 Task: Create in the project ArtiZen in Backlog an issue 'Develop a custom inventory management system', assign it to team member softage.1@softage.net and change the status to IN PROGRESS. Create in the project ArtiZen in Backlog an issue 'Upgrade software to the latest version to resolve security vulnerabilities', assign it to team member softage.2@softage.net and change the status to IN PROGRESS
Action: Mouse moved to (224, 61)
Screenshot: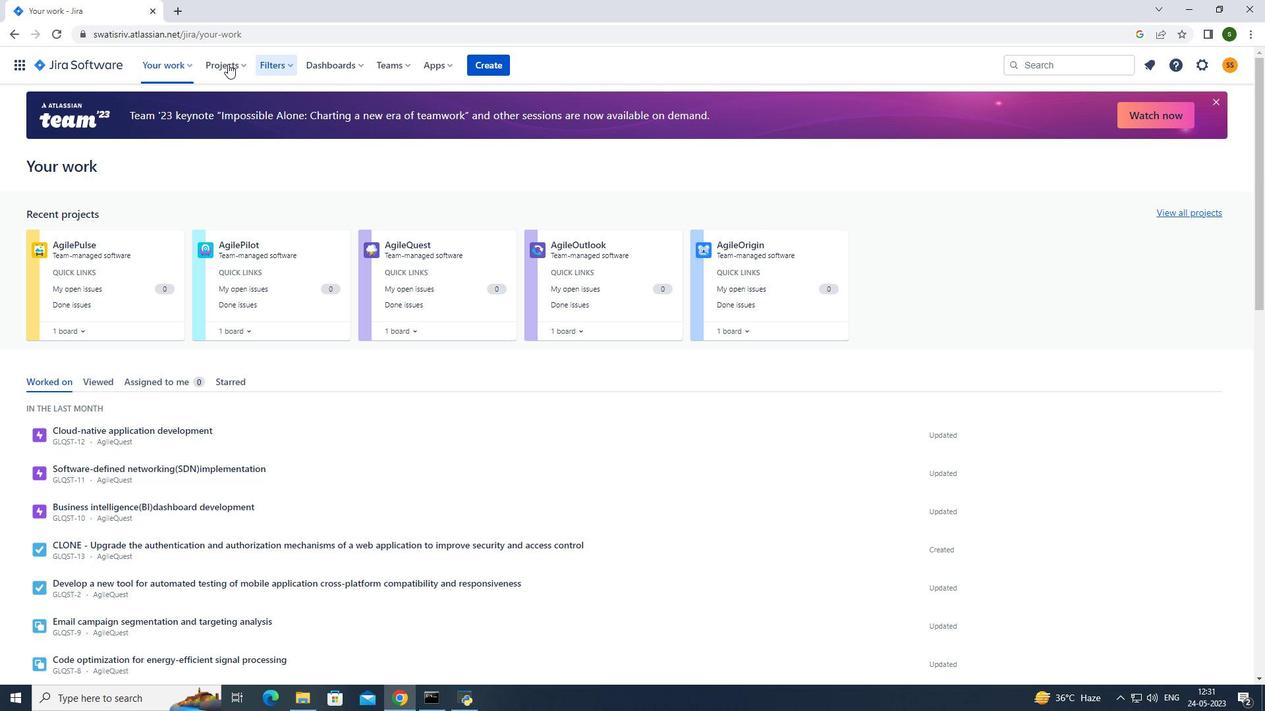 
Action: Mouse pressed left at (224, 61)
Screenshot: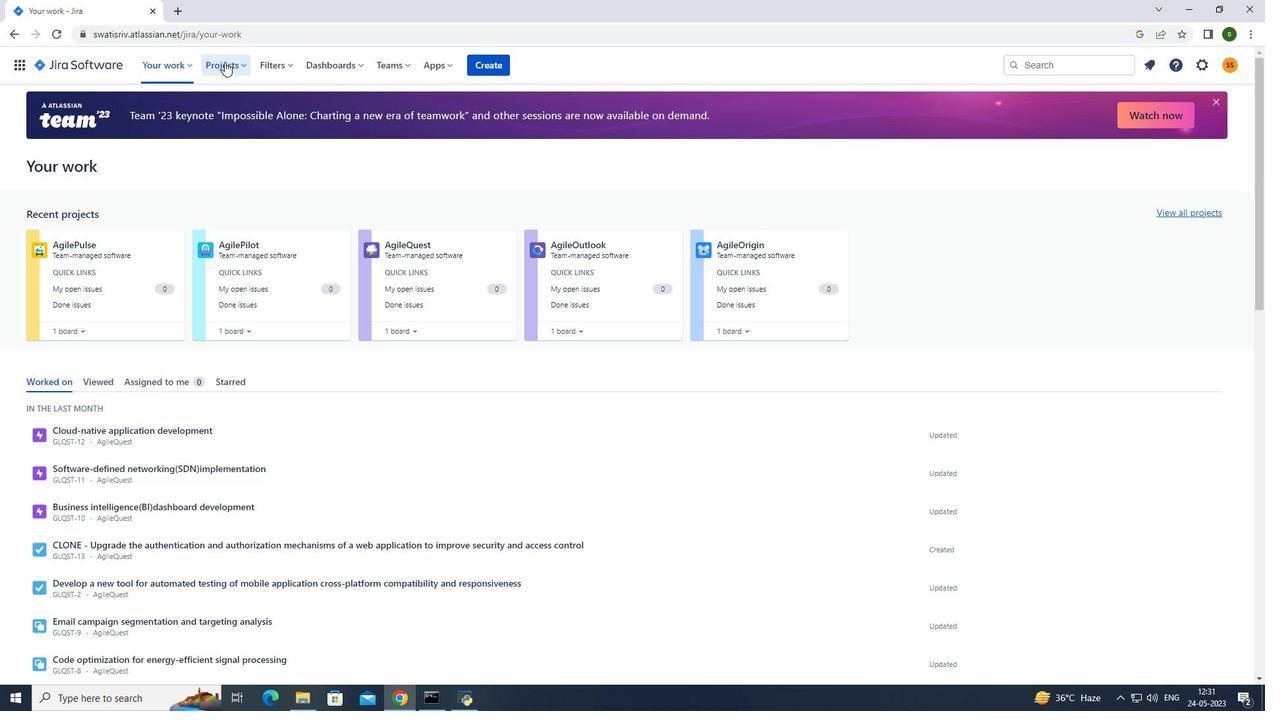 
Action: Mouse moved to (262, 122)
Screenshot: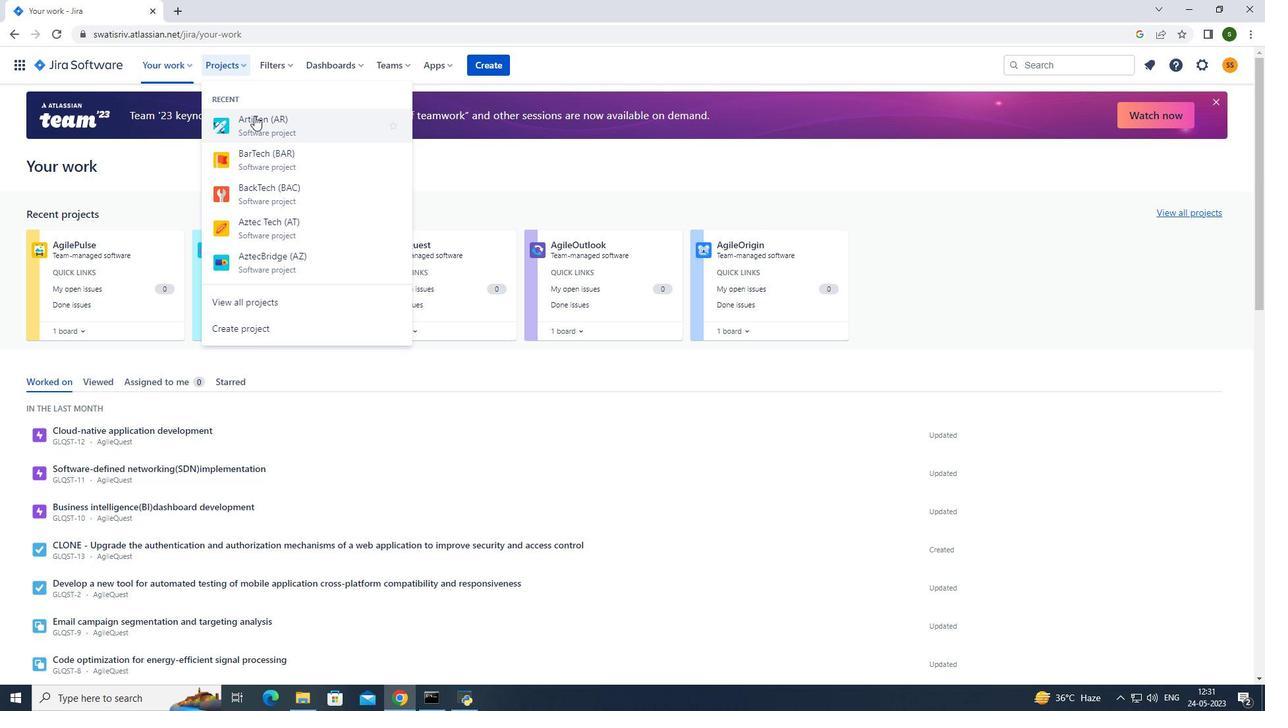 
Action: Mouse pressed left at (262, 122)
Screenshot: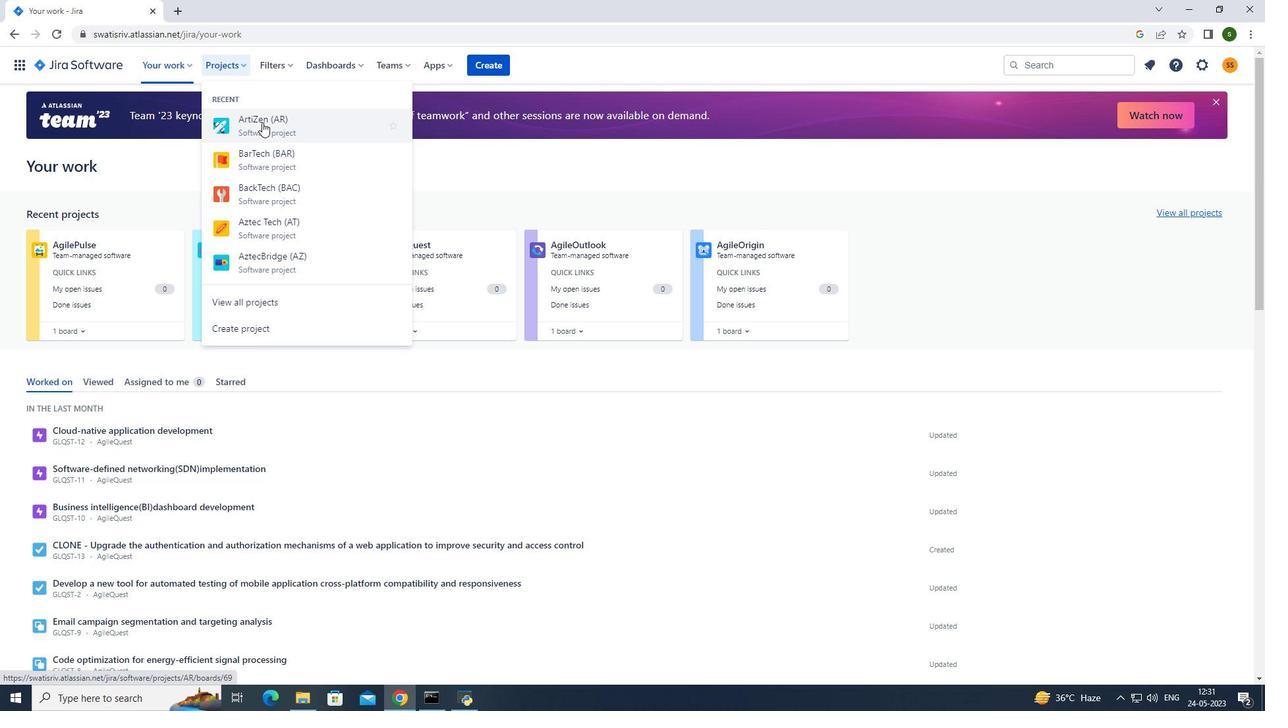 
Action: Mouse moved to (108, 208)
Screenshot: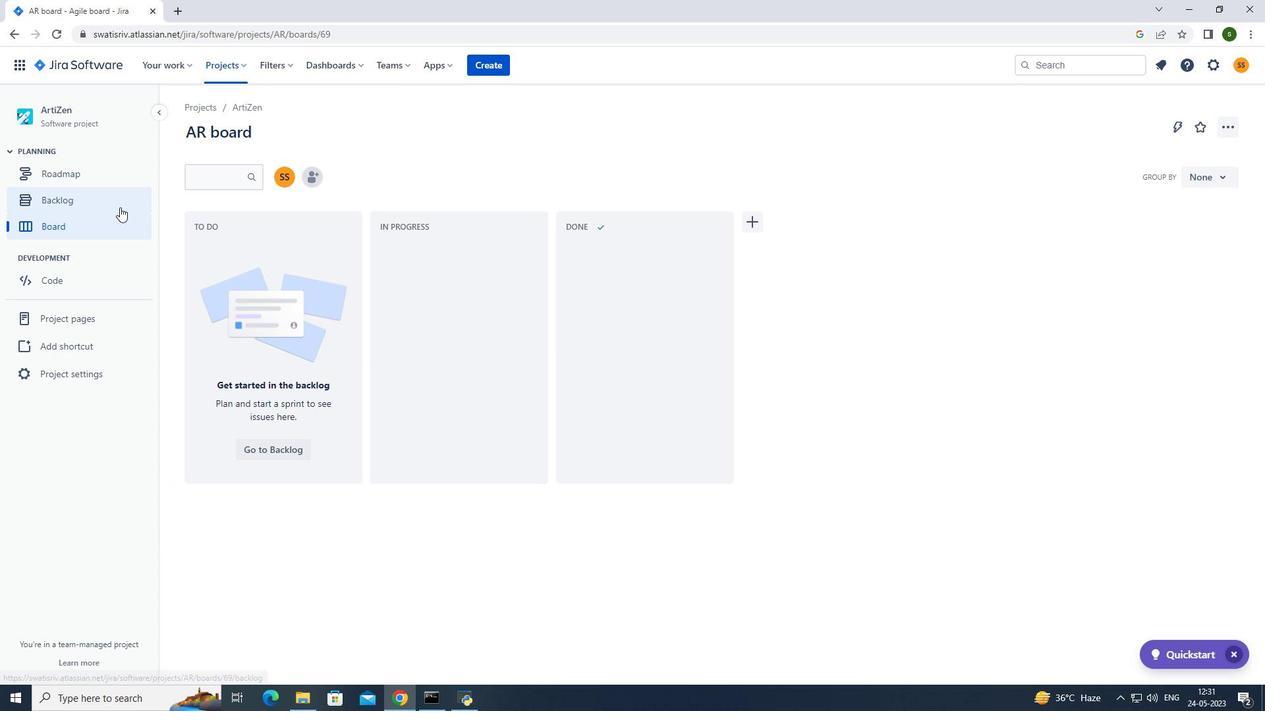 
Action: Mouse pressed left at (108, 208)
Screenshot: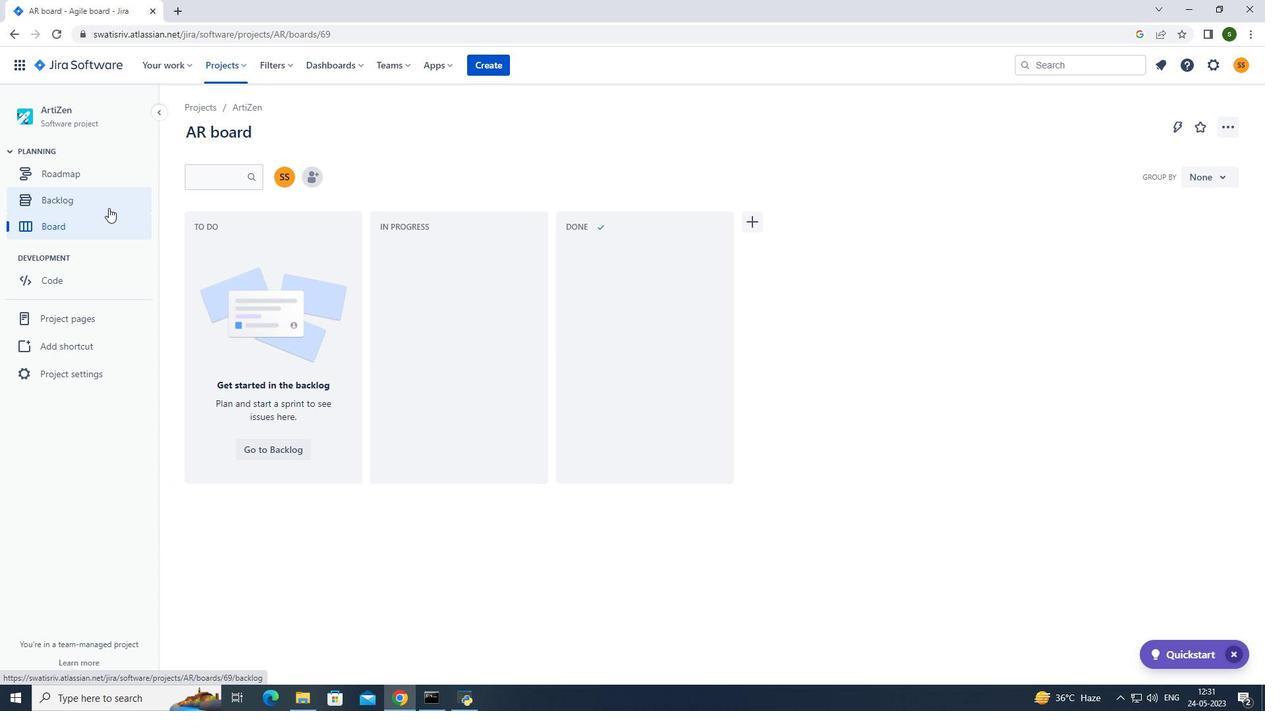 
Action: Mouse moved to (259, 290)
Screenshot: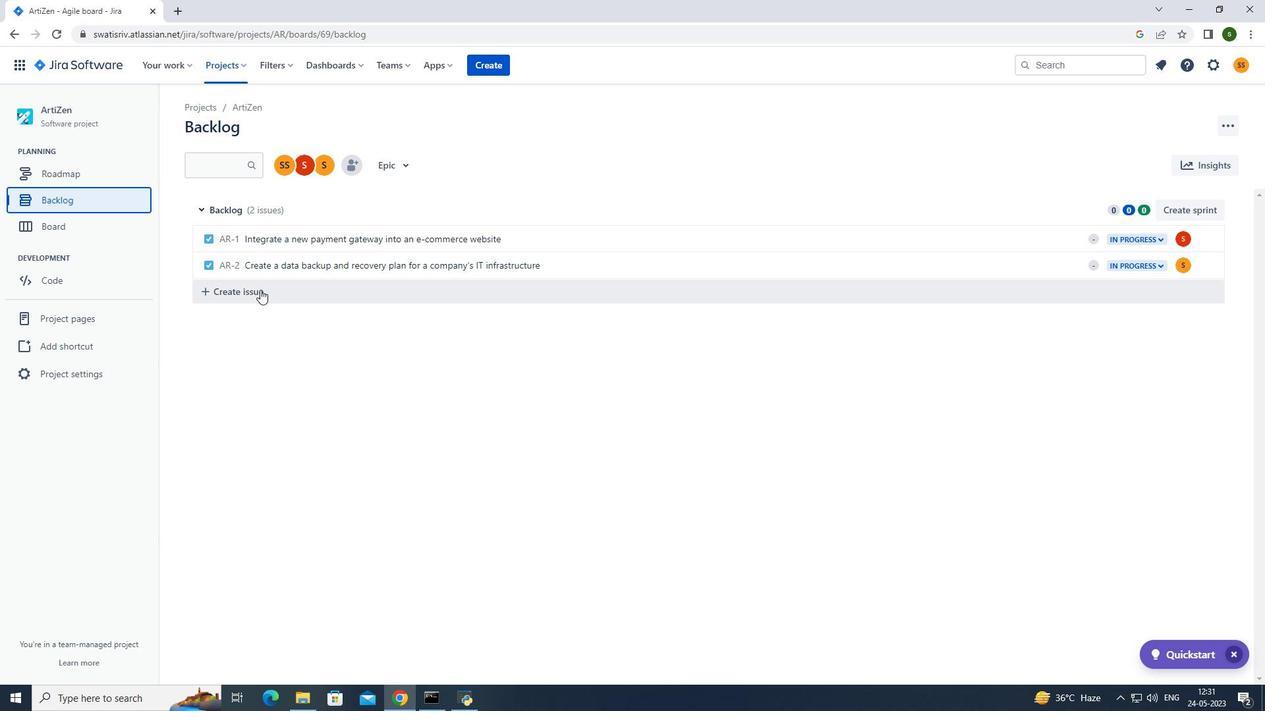 
Action: Mouse pressed left at (259, 290)
Screenshot: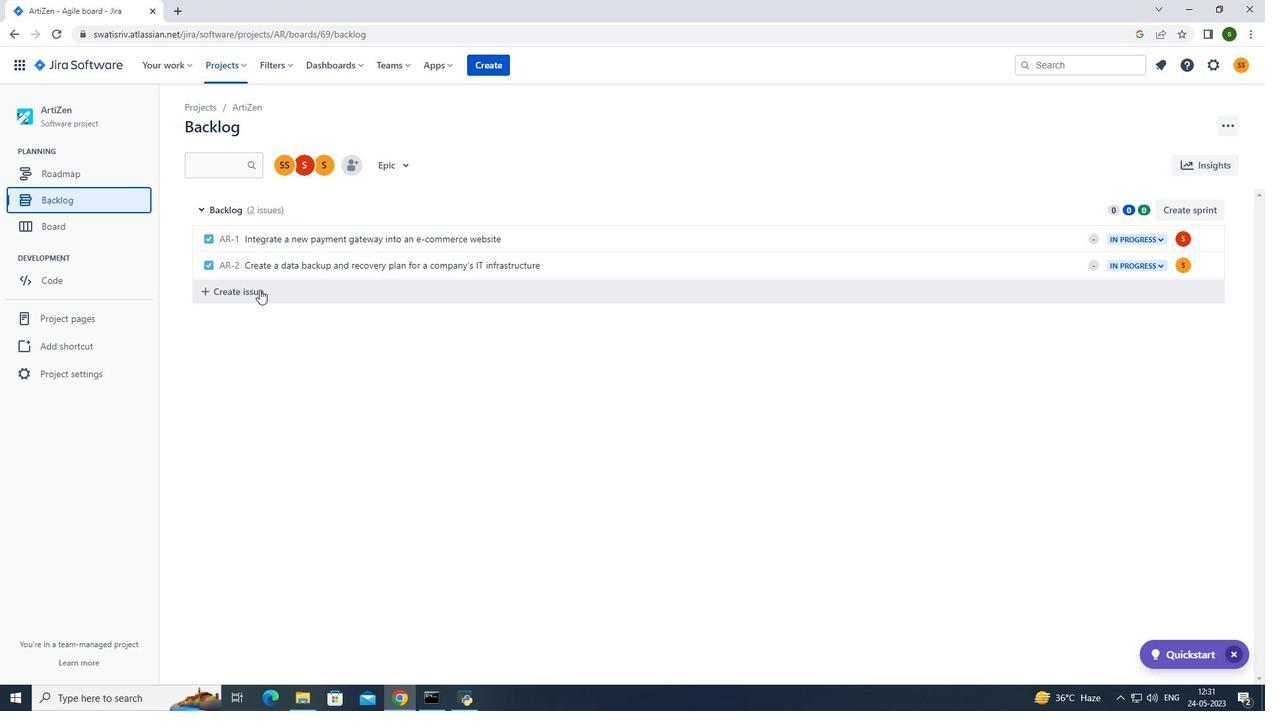 
Action: Mouse moved to (347, 287)
Screenshot: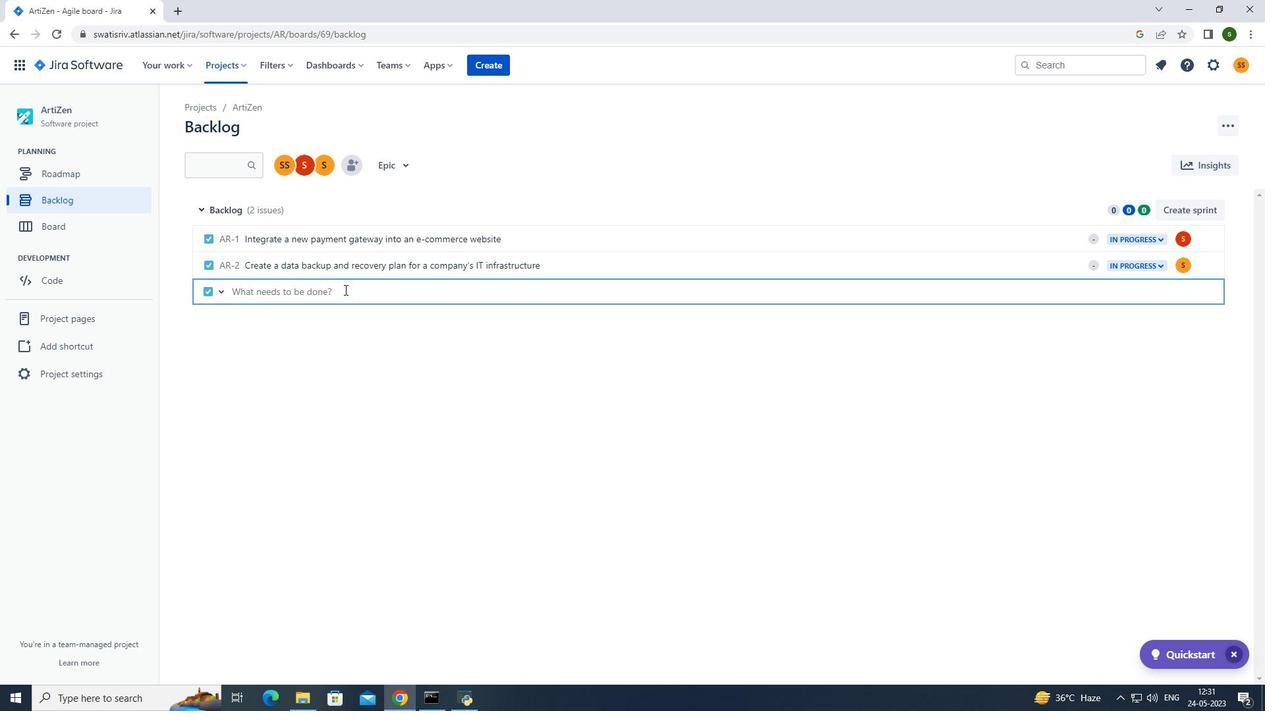 
Action: Mouse pressed left at (347, 287)
Screenshot: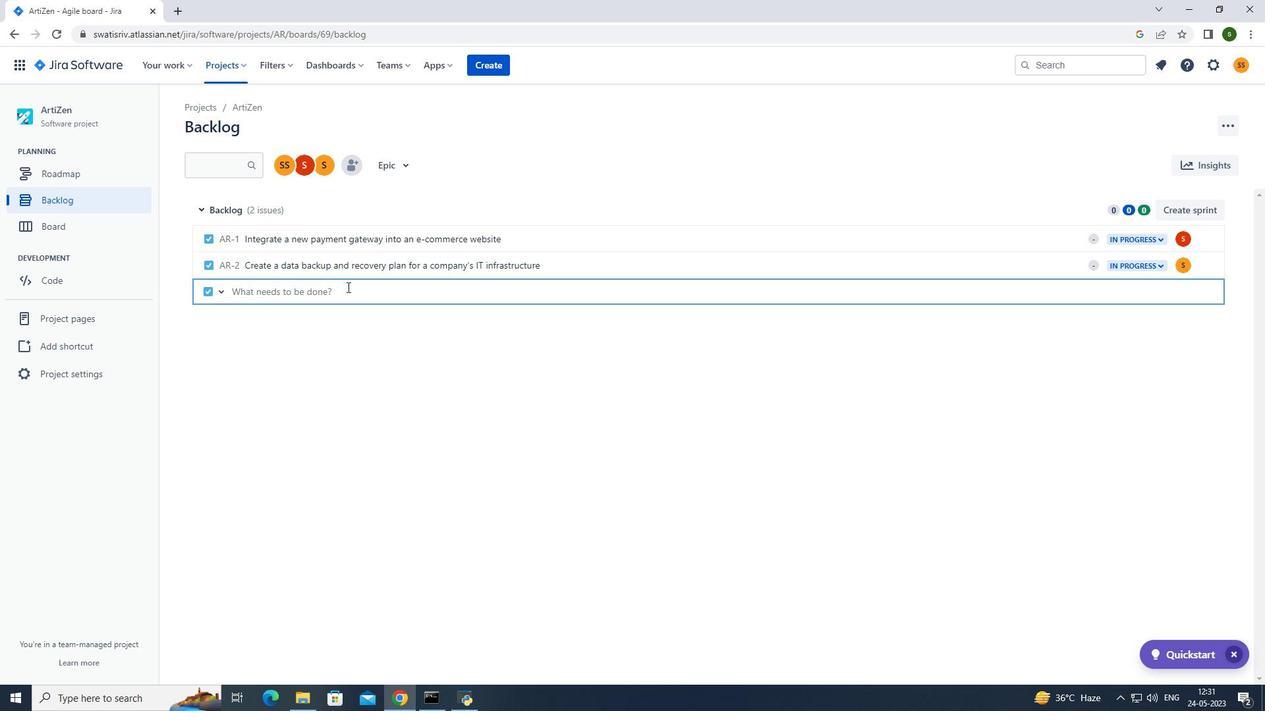 
Action: Key pressed <Key.caps_lock>D<Key.caps_lock>evelop<Key.space>a<Key.space>custom<Key.space>inventory<Key.space>management<Key.space>system<Key.enter>
Screenshot: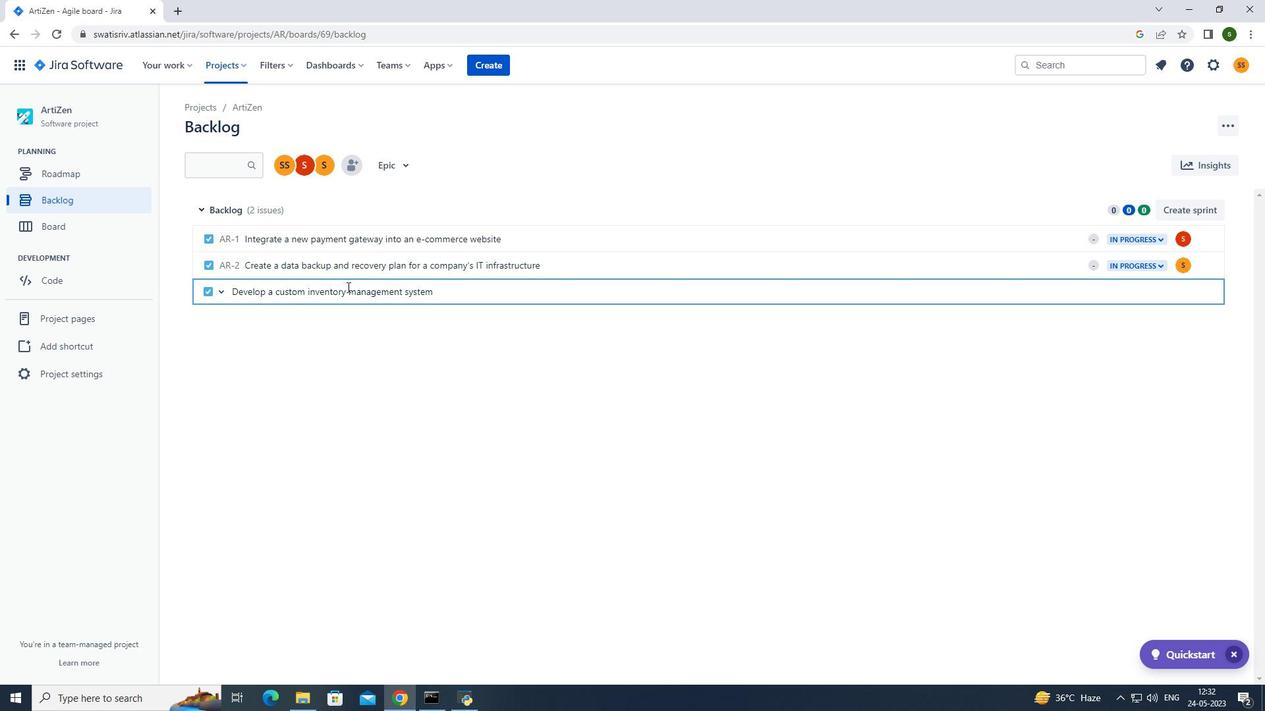 
Action: Mouse moved to (1178, 292)
Screenshot: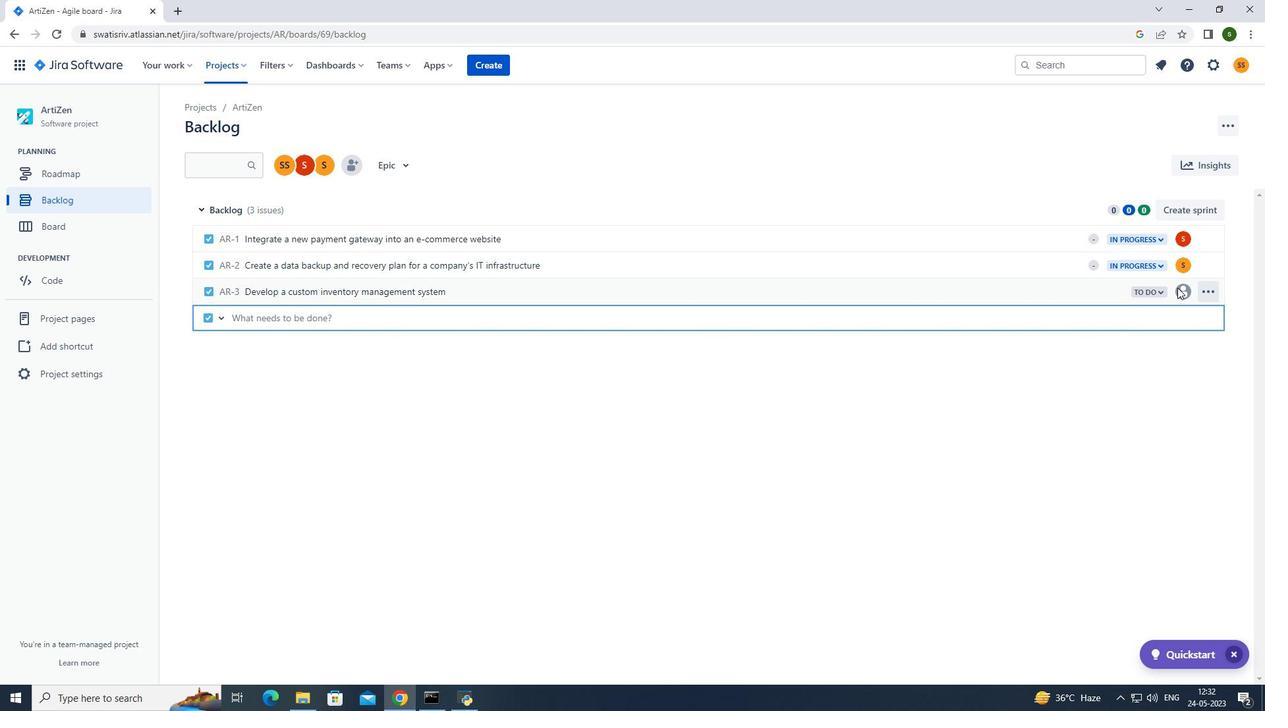 
Action: Mouse pressed left at (1178, 292)
Screenshot: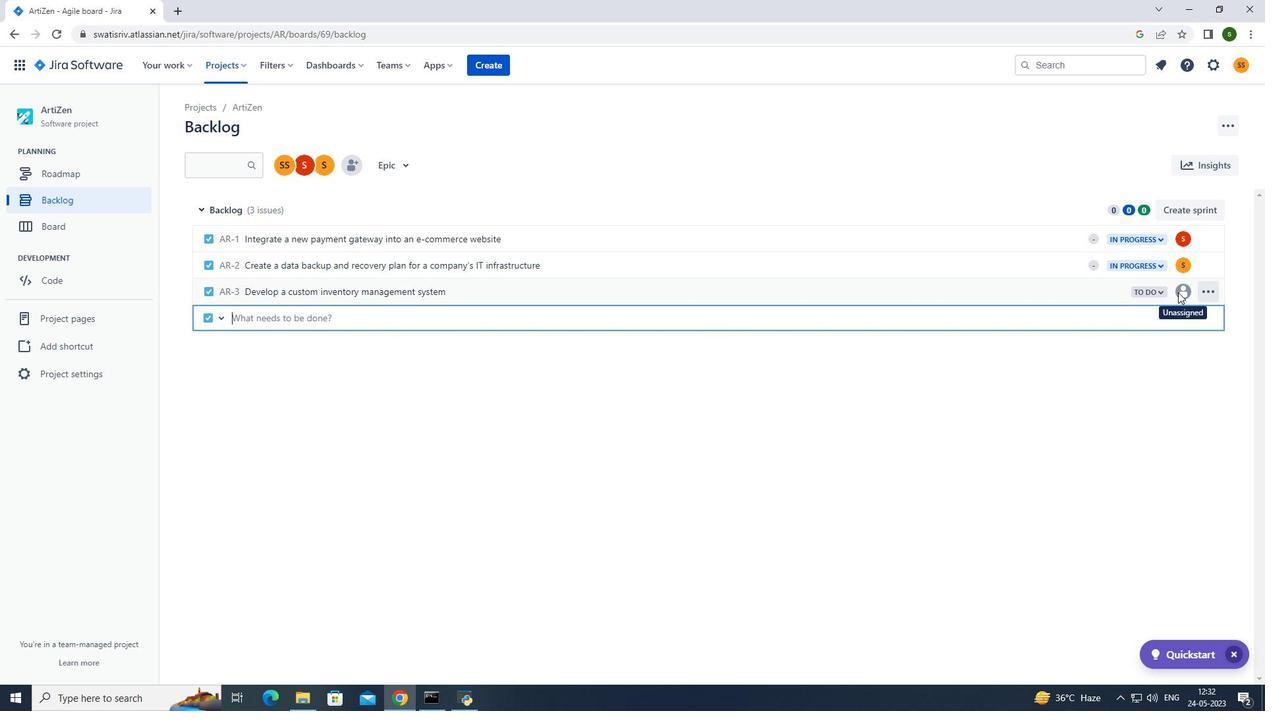 
Action: Mouse moved to (1107, 326)
Screenshot: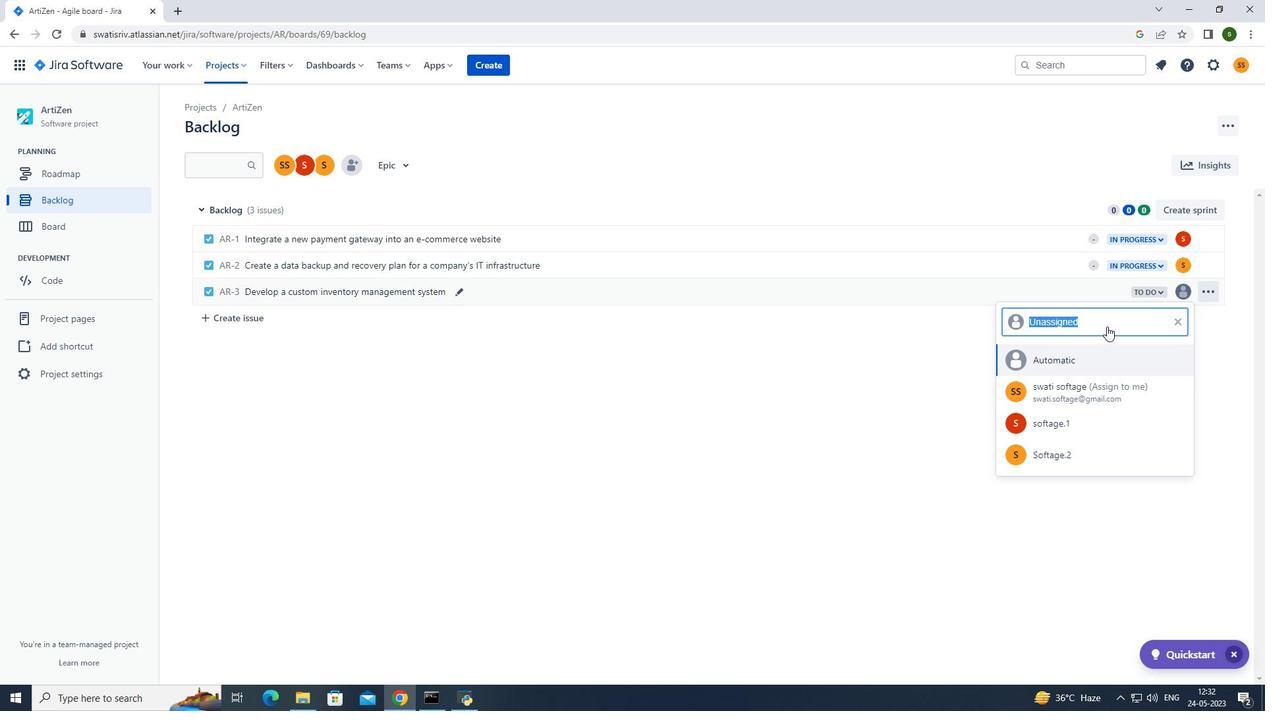 
Action: Key pressed softage.1<Key.shift>@softage.net
Screenshot: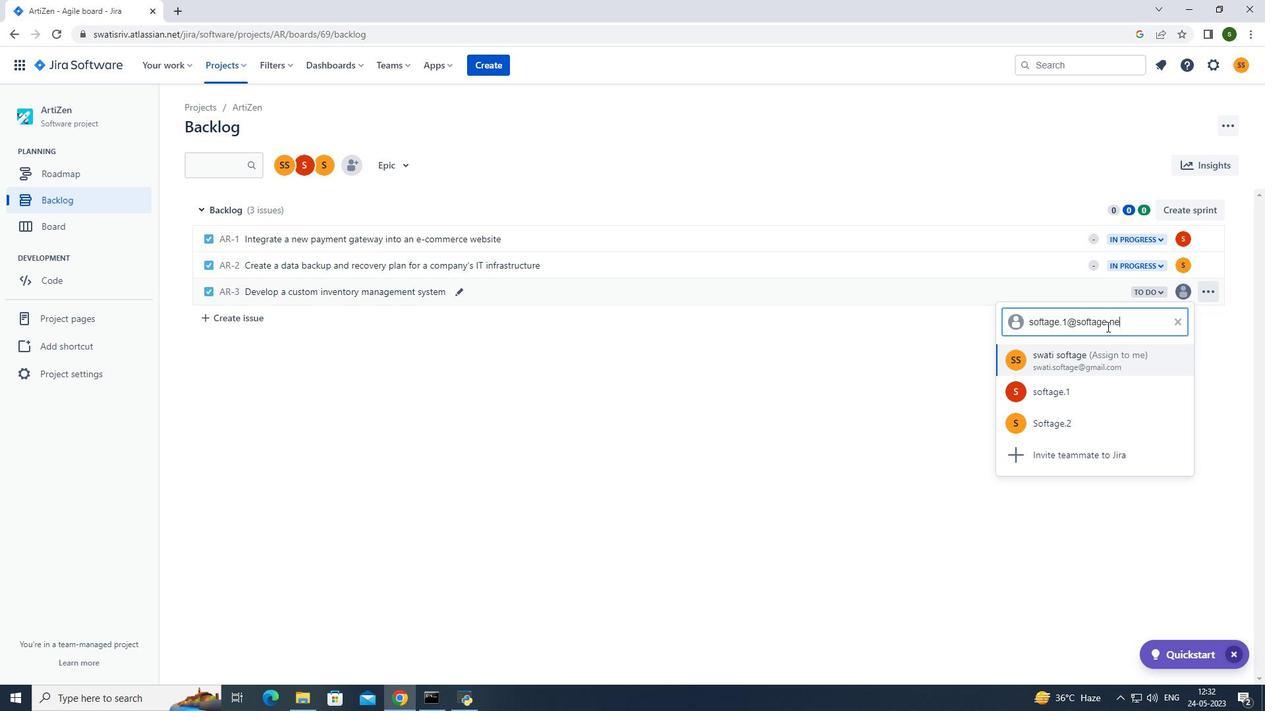 
Action: Mouse moved to (1091, 359)
Screenshot: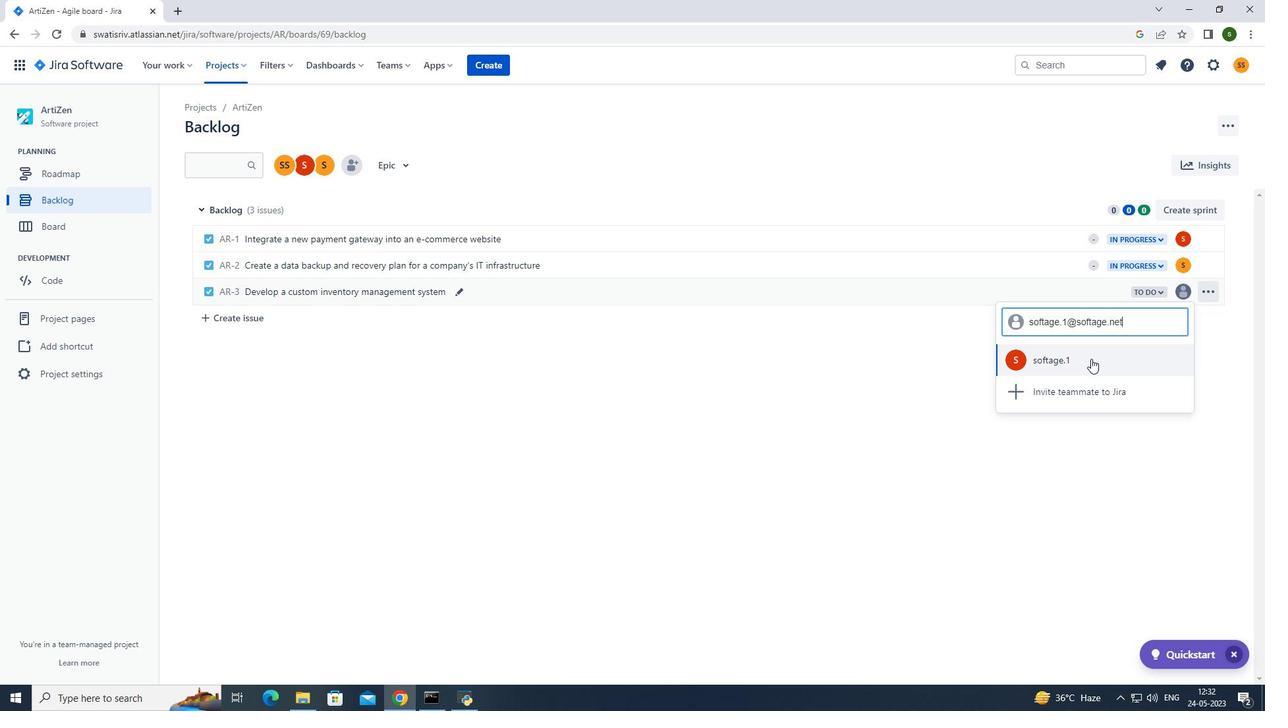 
Action: Mouse pressed left at (1091, 359)
Screenshot: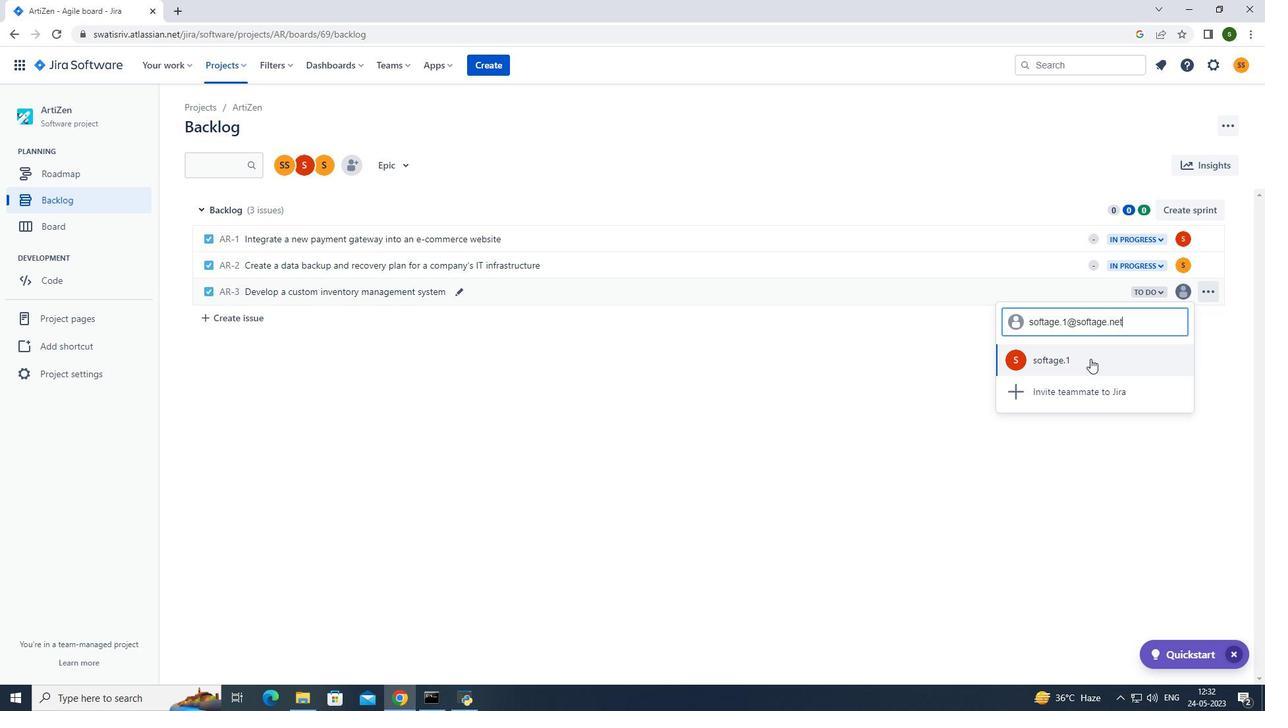 
Action: Mouse moved to (1156, 289)
Screenshot: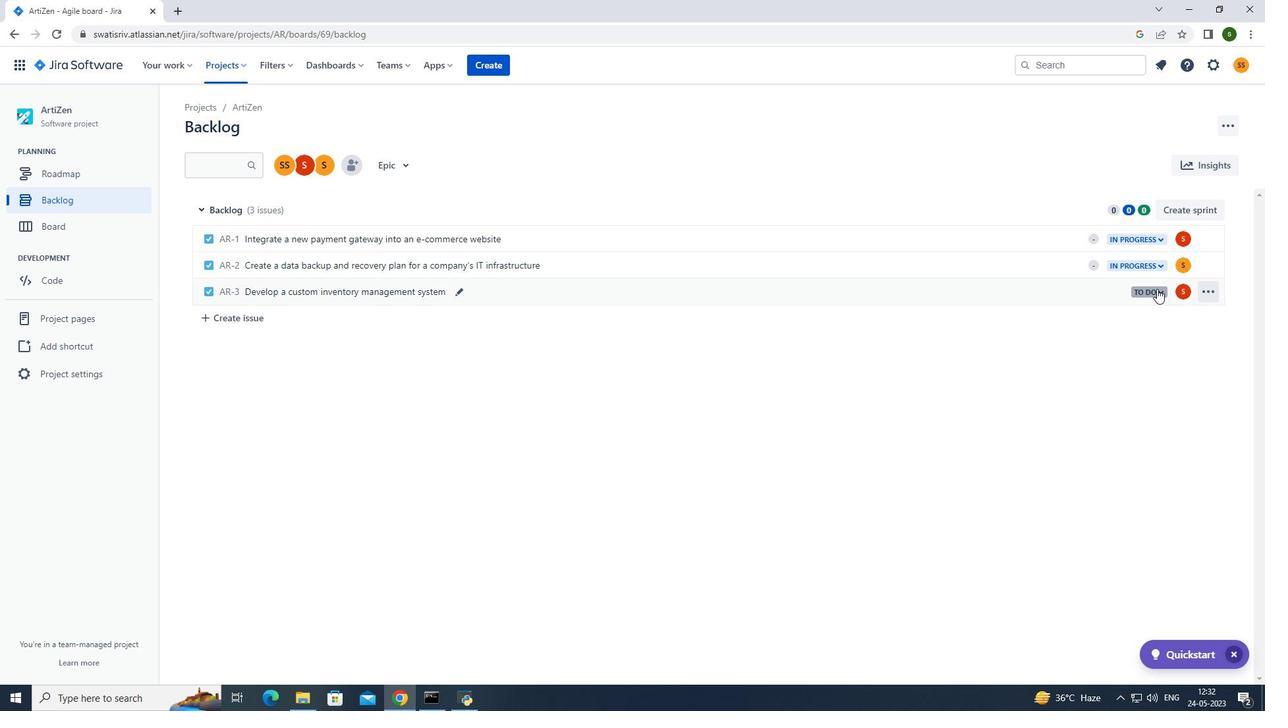 
Action: Mouse pressed left at (1156, 289)
Screenshot: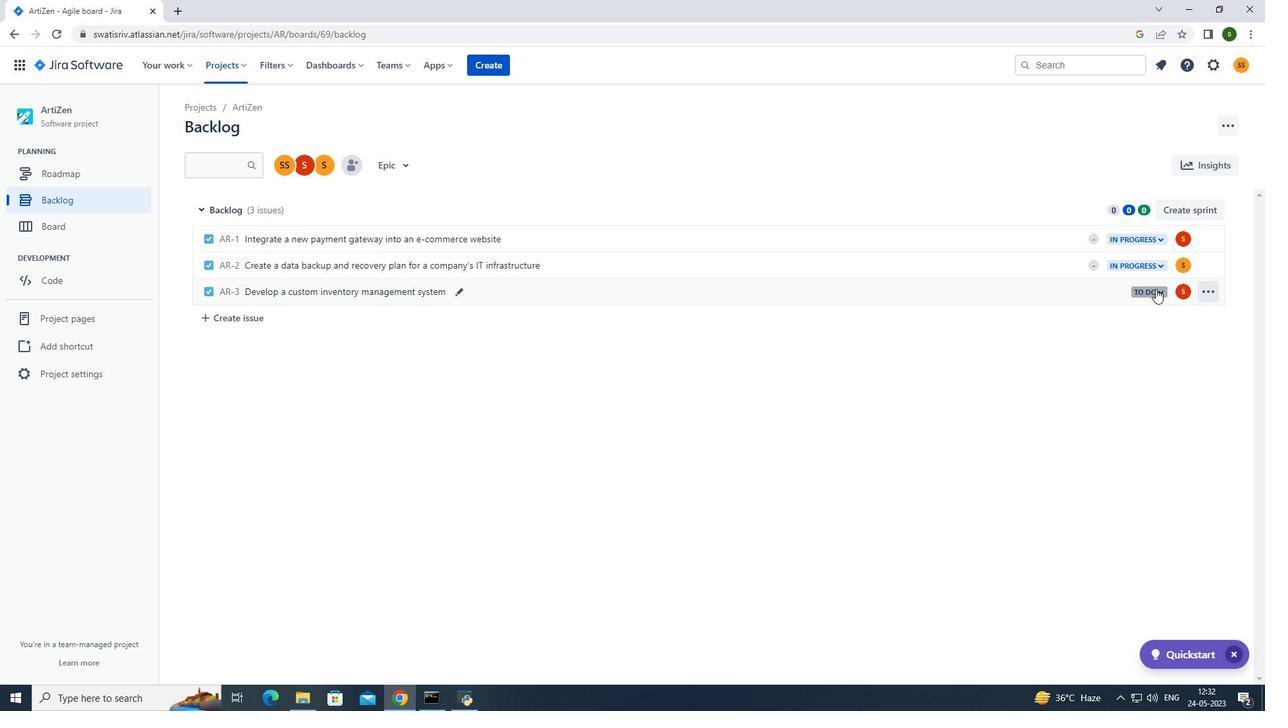 
Action: Mouse moved to (1089, 317)
Screenshot: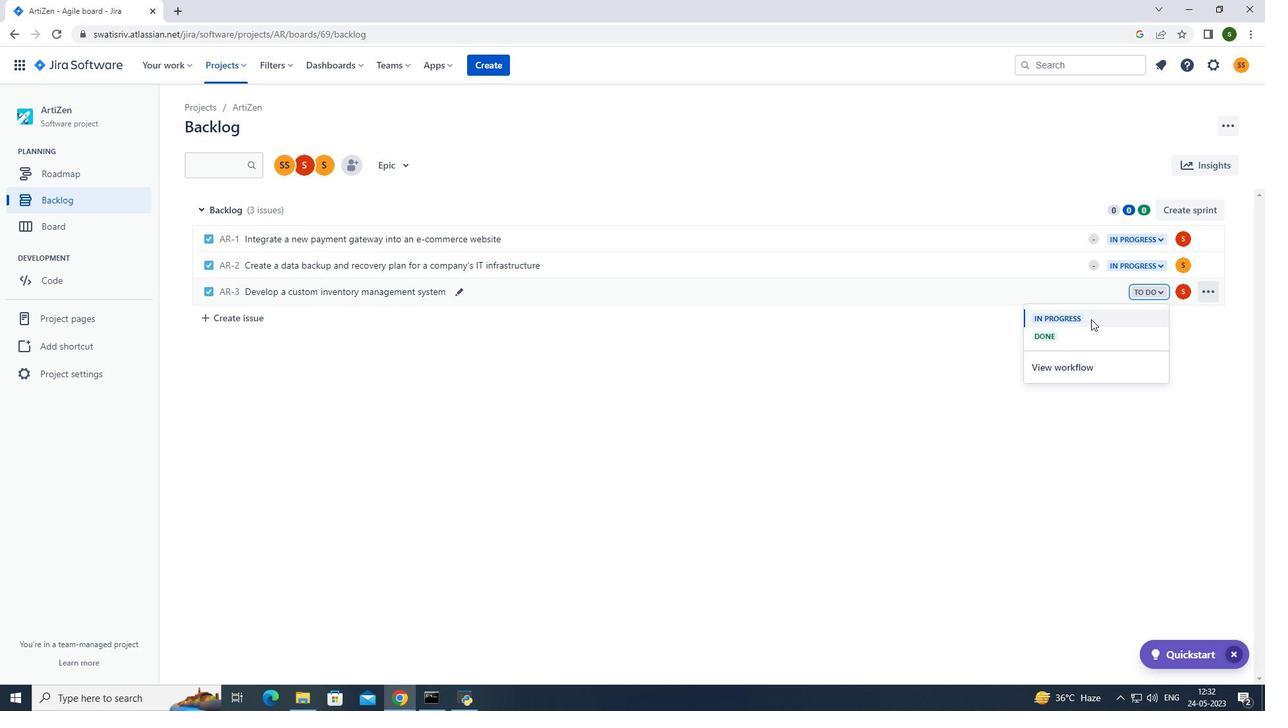 
Action: Mouse pressed left at (1089, 317)
Screenshot: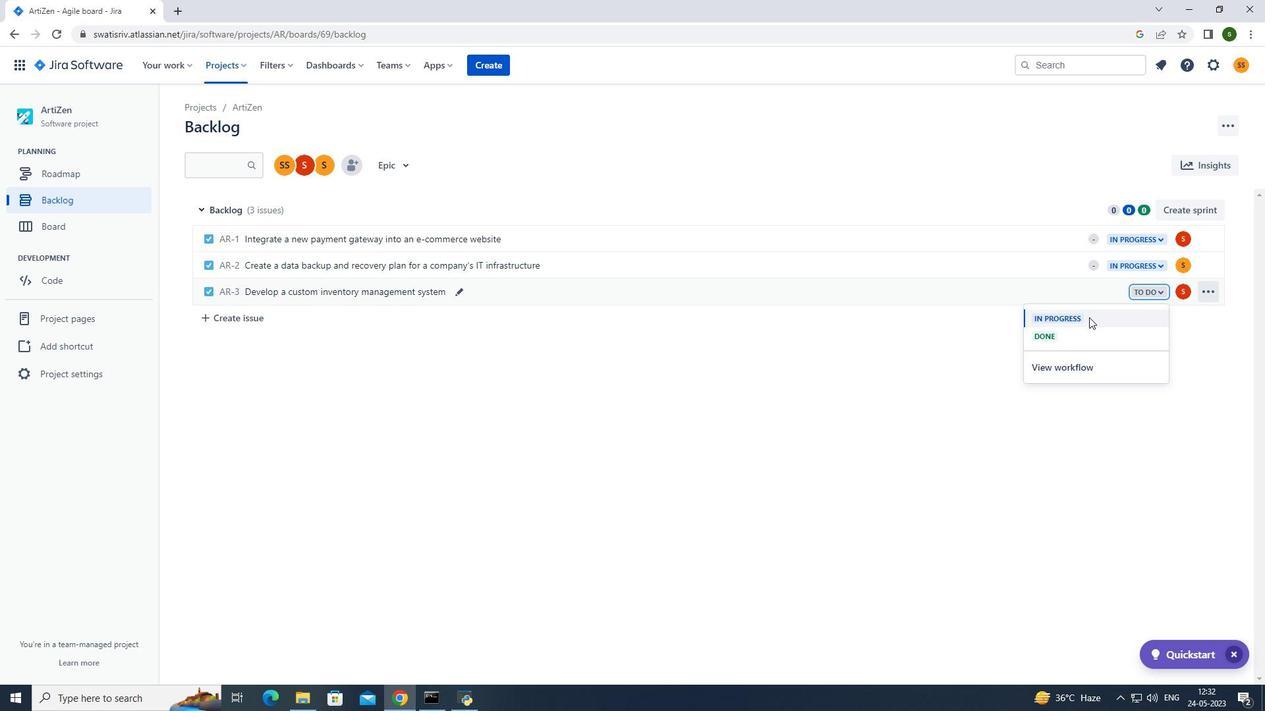 
Action: Mouse moved to (228, 67)
Screenshot: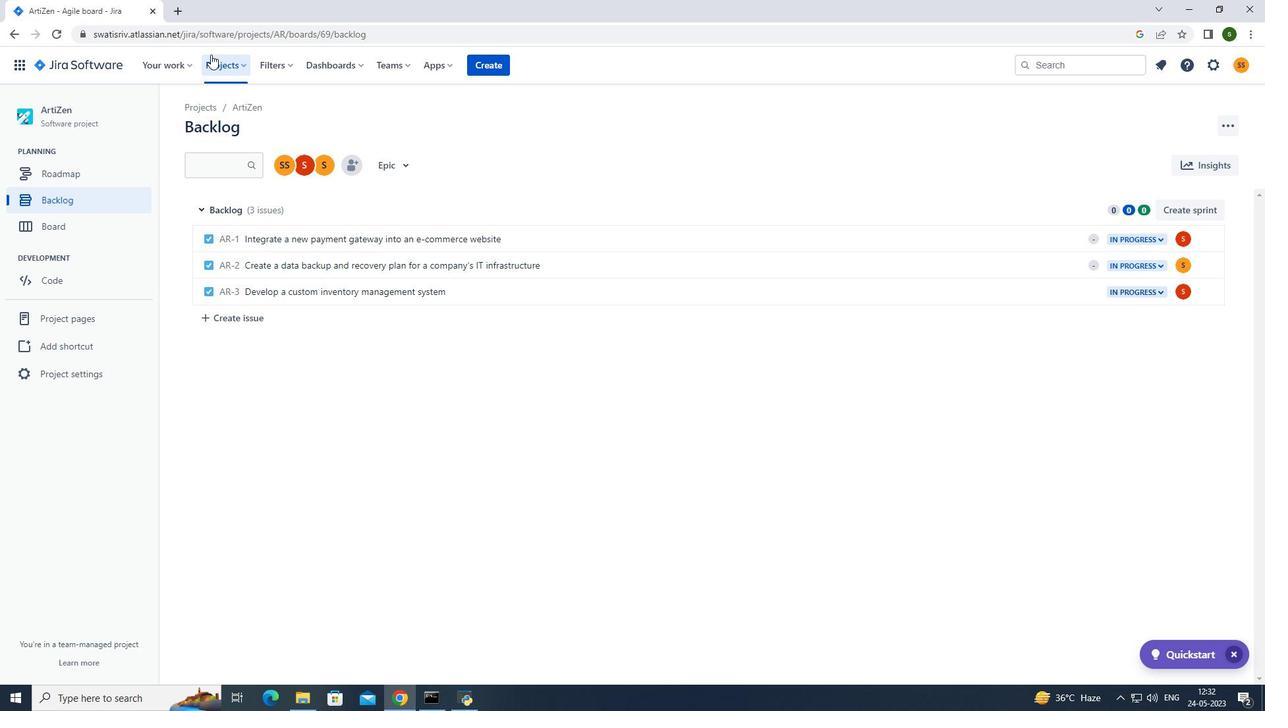
Action: Mouse pressed left at (228, 67)
Screenshot: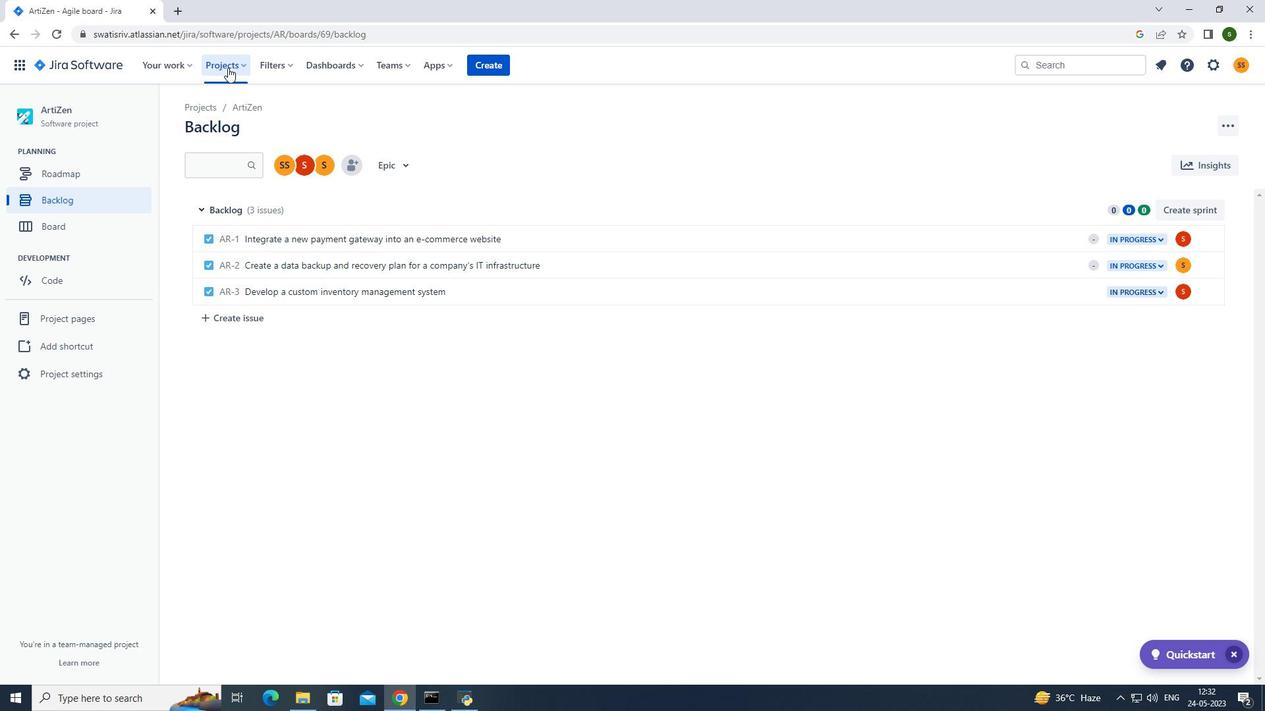 
Action: Mouse moved to (253, 119)
Screenshot: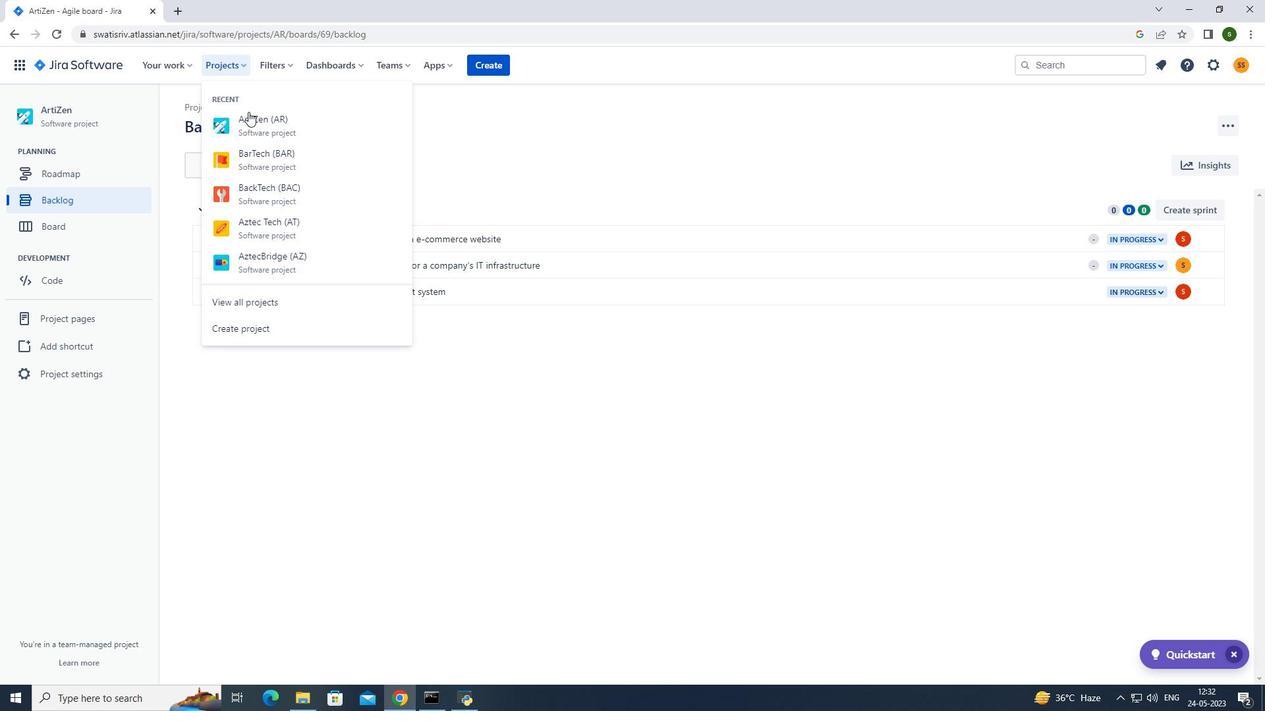 
Action: Mouse pressed left at (253, 119)
Screenshot: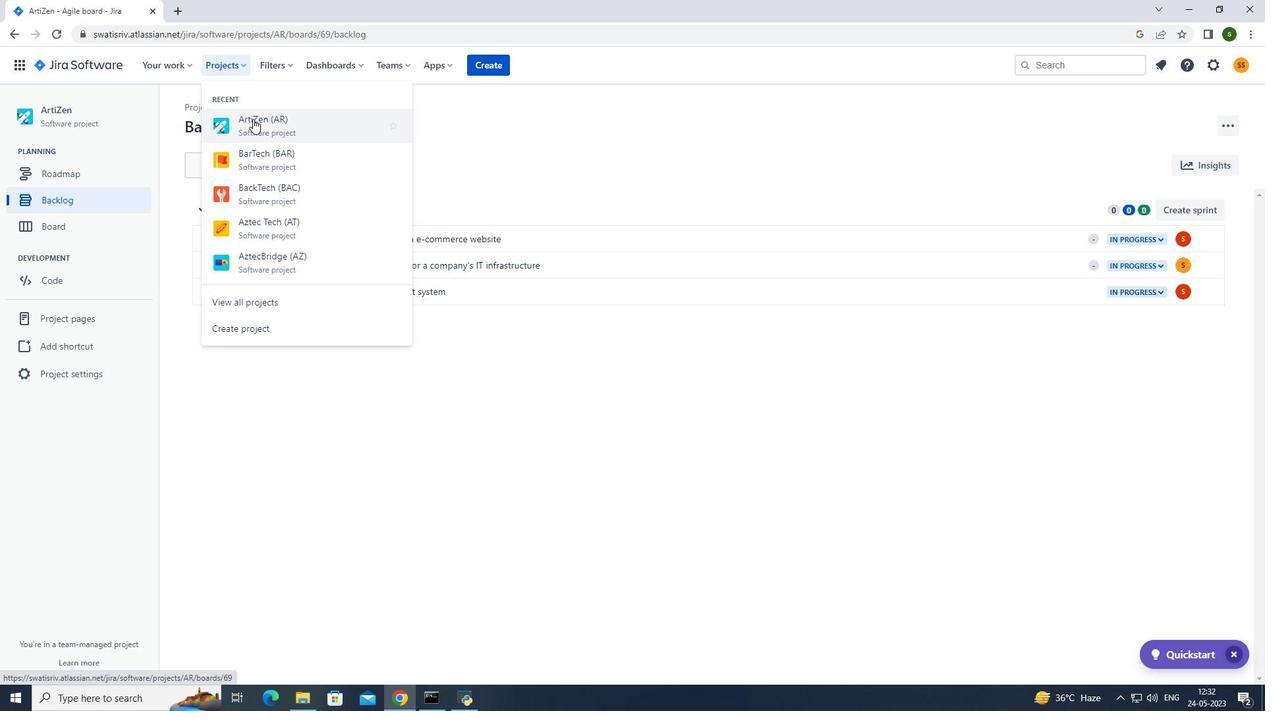 
Action: Mouse moved to (97, 200)
Screenshot: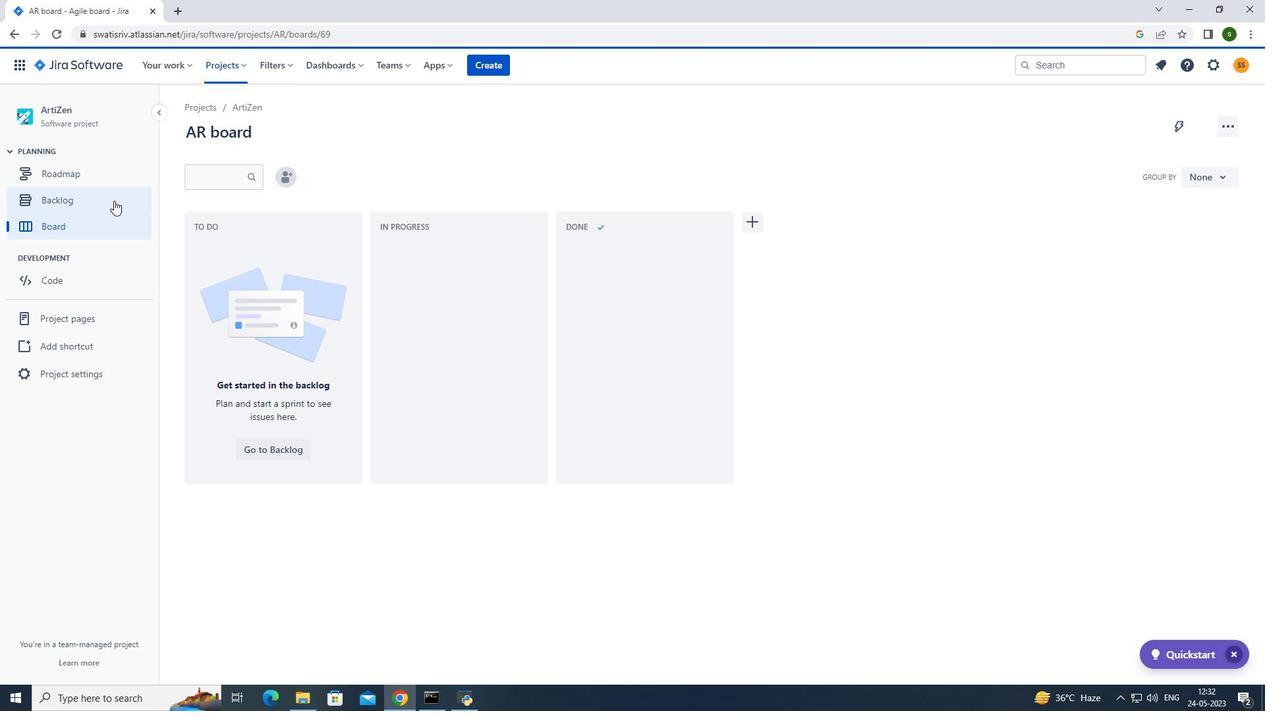 
Action: Mouse pressed left at (97, 200)
Screenshot: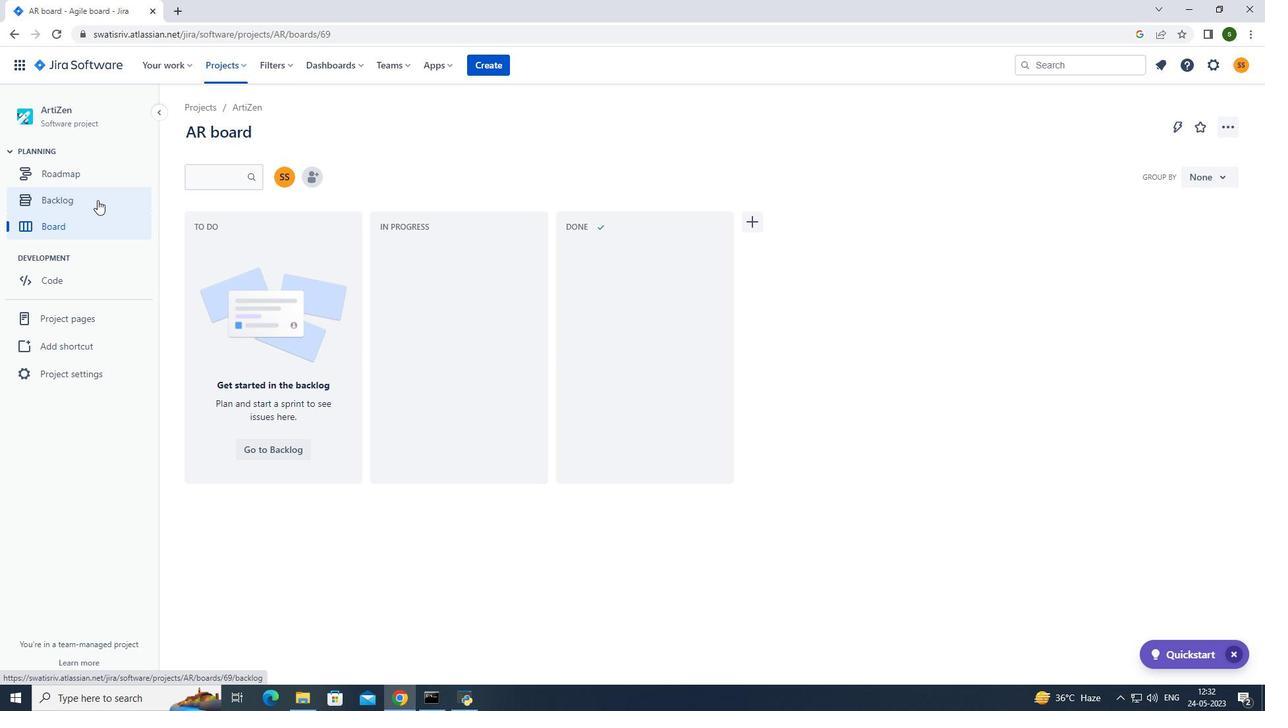 
Action: Mouse moved to (239, 317)
Screenshot: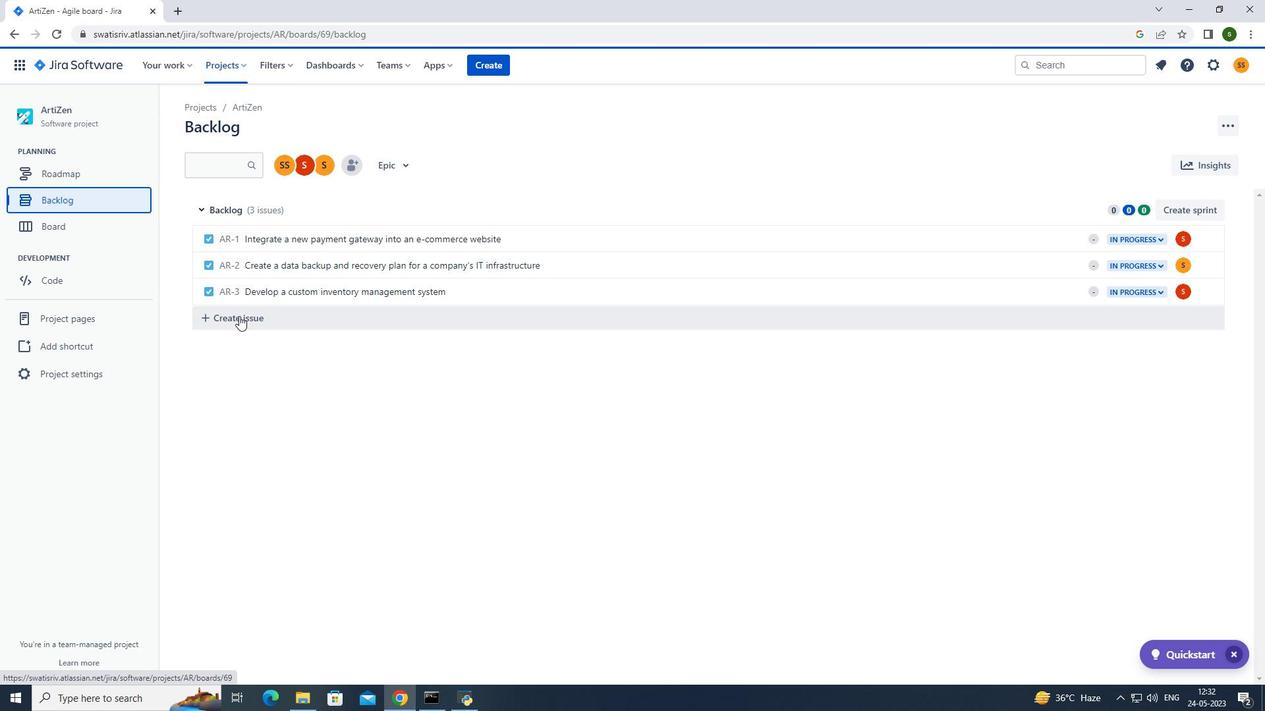 
Action: Mouse pressed left at (239, 317)
Screenshot: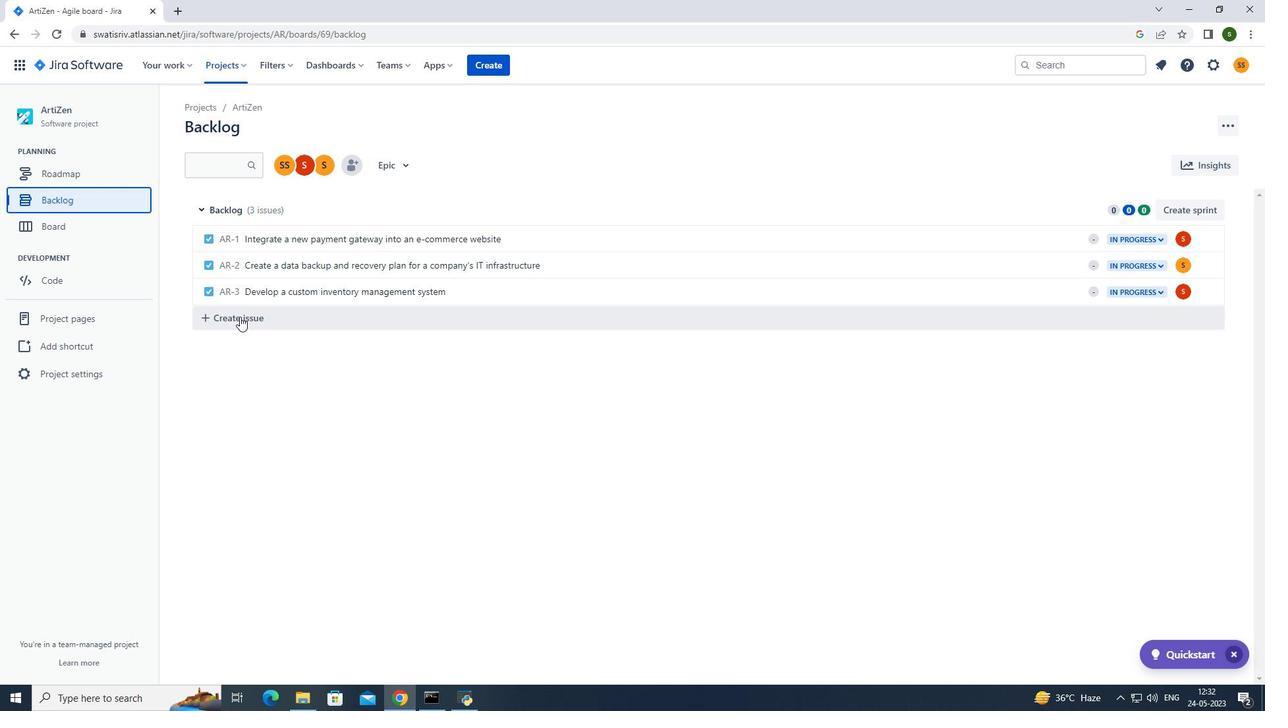 
Action: Mouse moved to (277, 317)
Screenshot: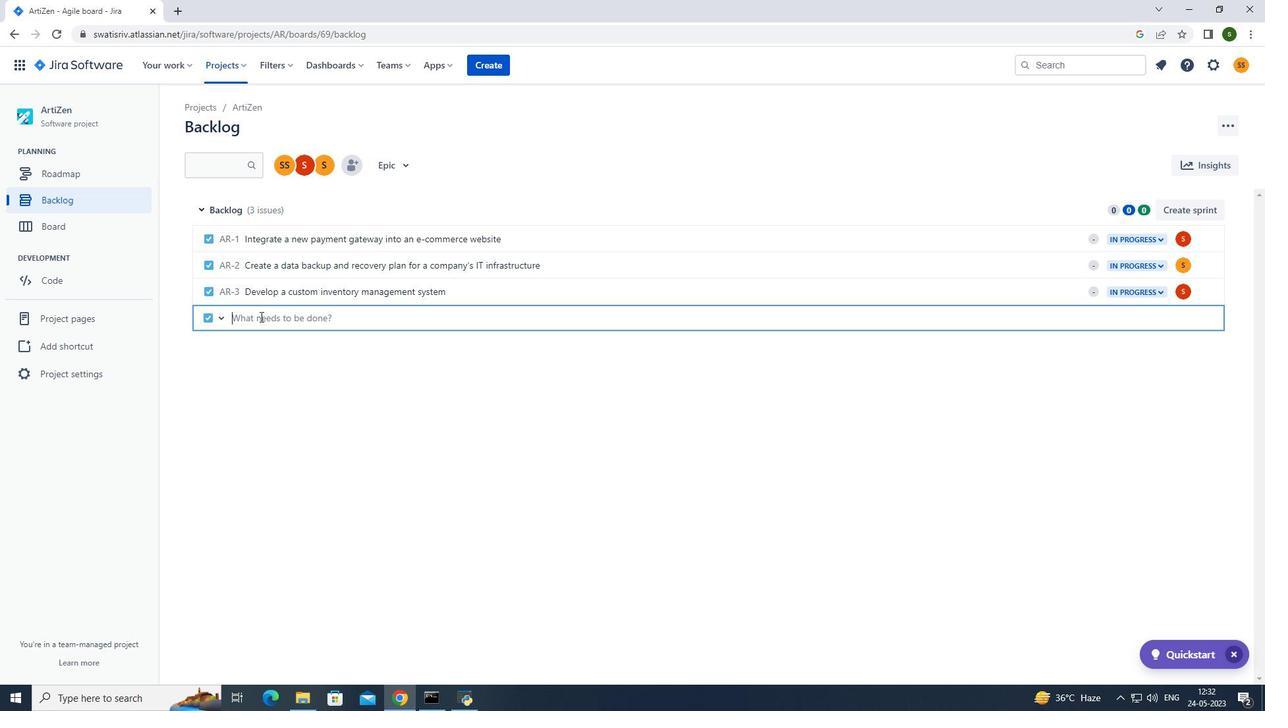 
Action: Mouse pressed left at (277, 317)
Screenshot: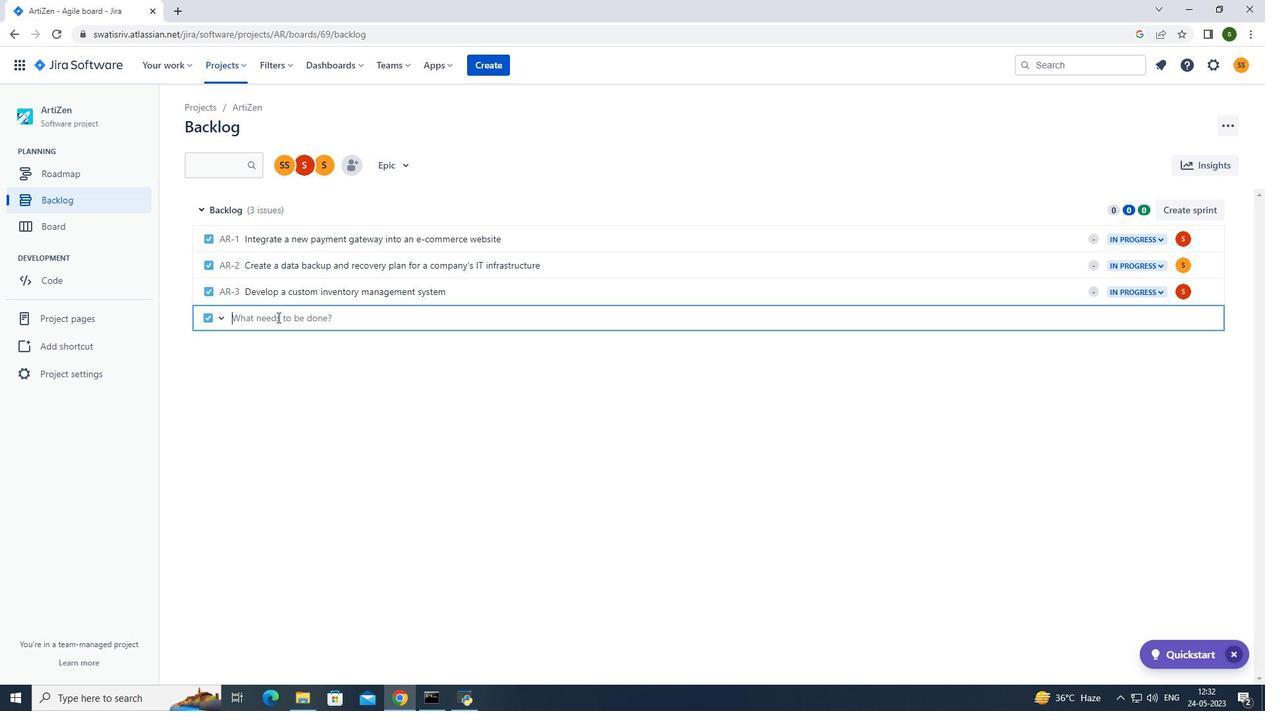 
Action: Mouse moved to (278, 317)
Screenshot: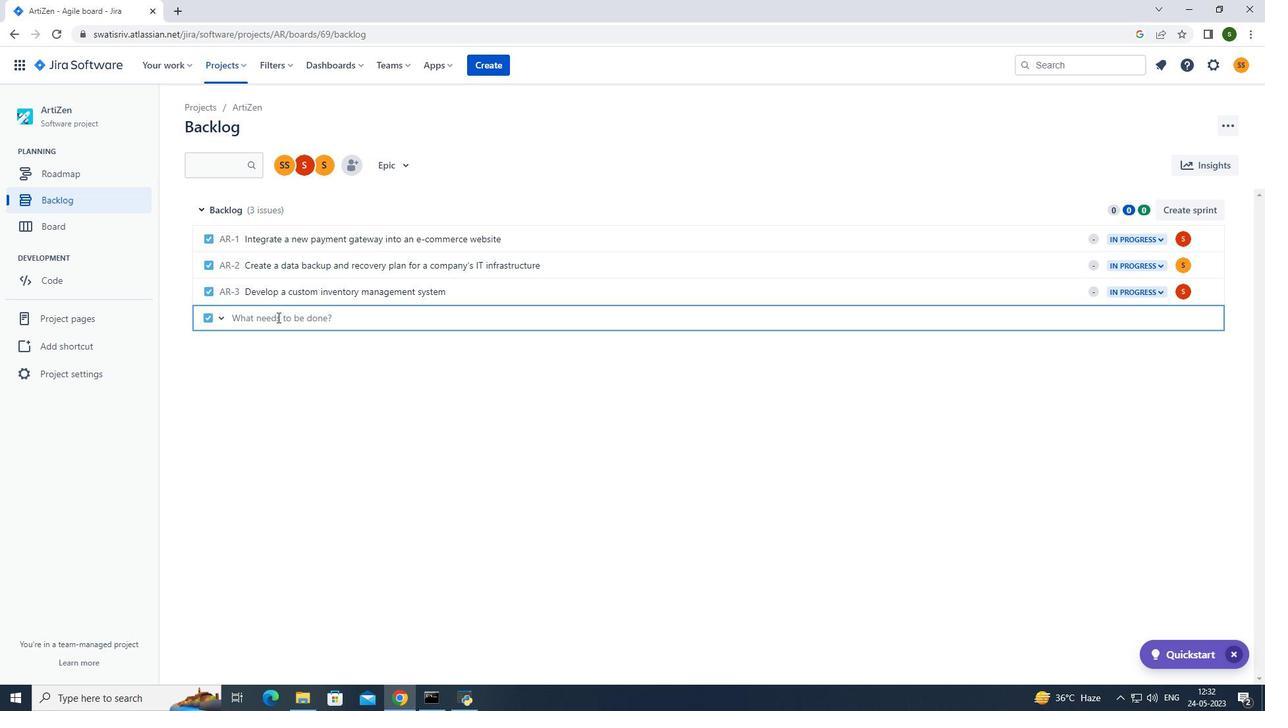 
Action: Key pressed <Key.caps_lock>U<Key.caps_lock>pgrade<Key.space>software<Key.space>to<Key.space>the<Key.space>latest<Key.space>version<Key.space>to<Key.space>resolve<Key.space>security<Key.space>vulnerabilities<Key.space><Key.enter>
Screenshot: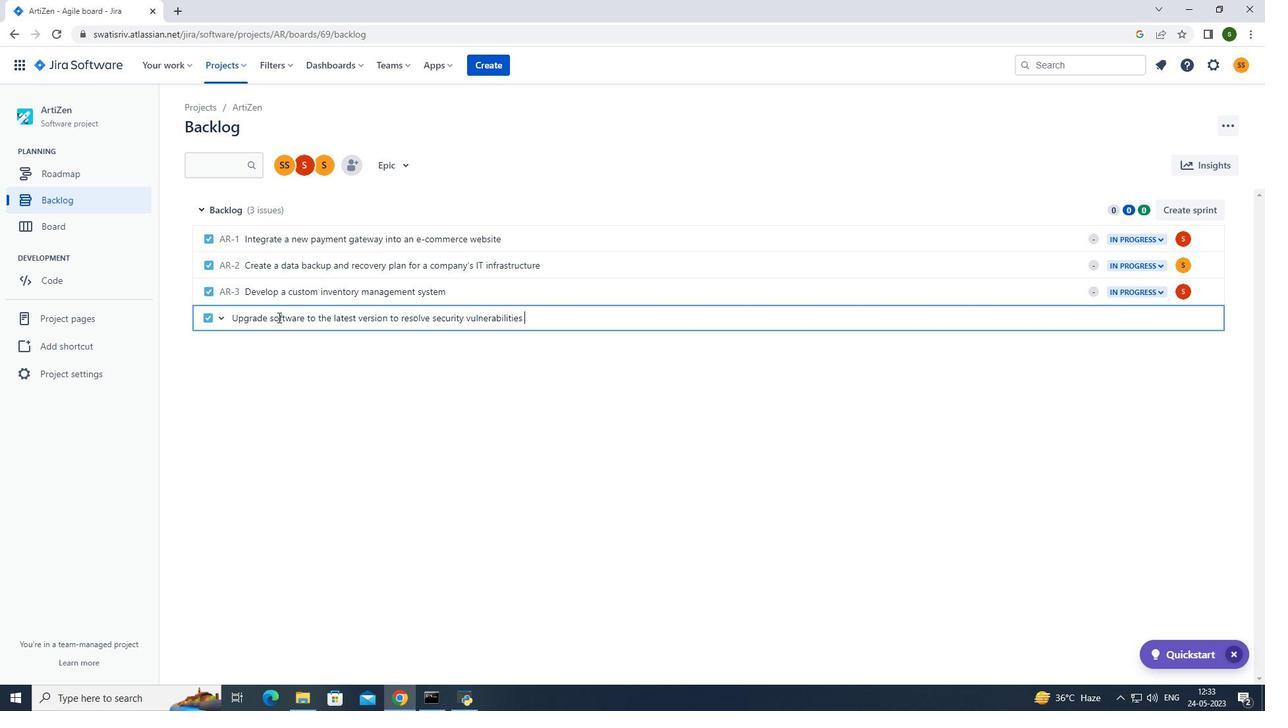 
Action: Mouse moved to (1181, 320)
Screenshot: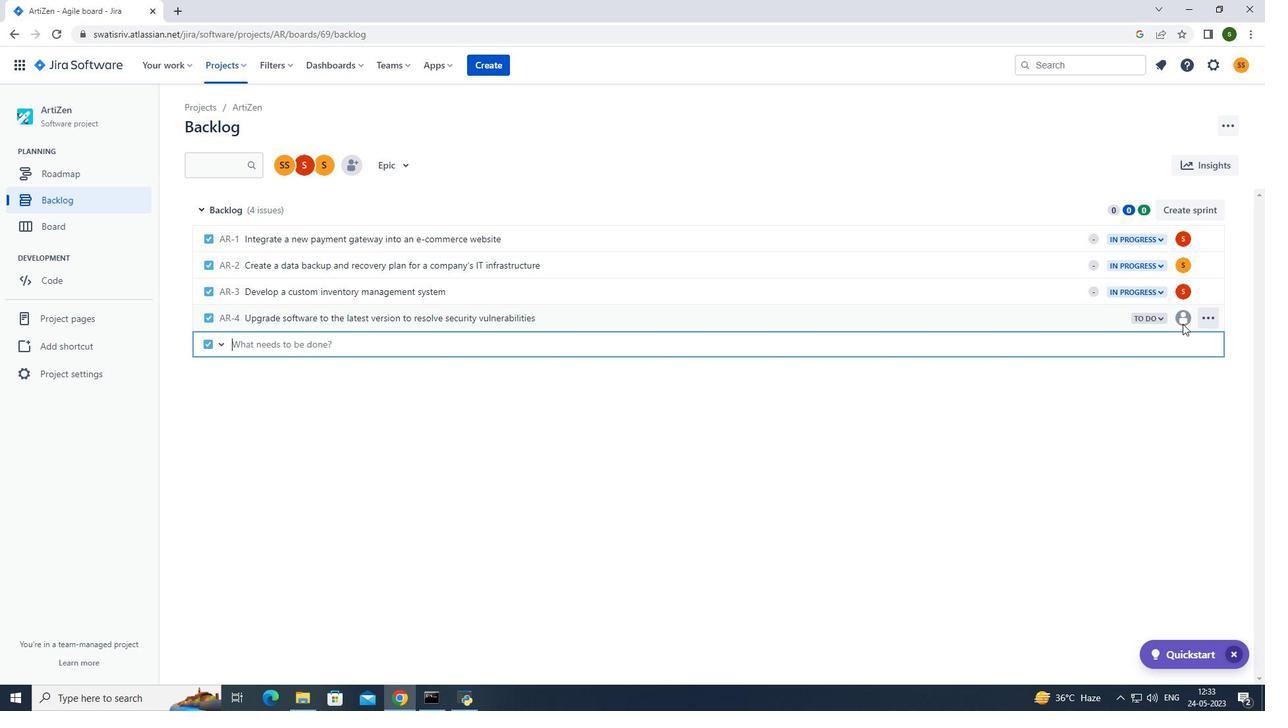 
Action: Mouse pressed left at (1181, 320)
Screenshot: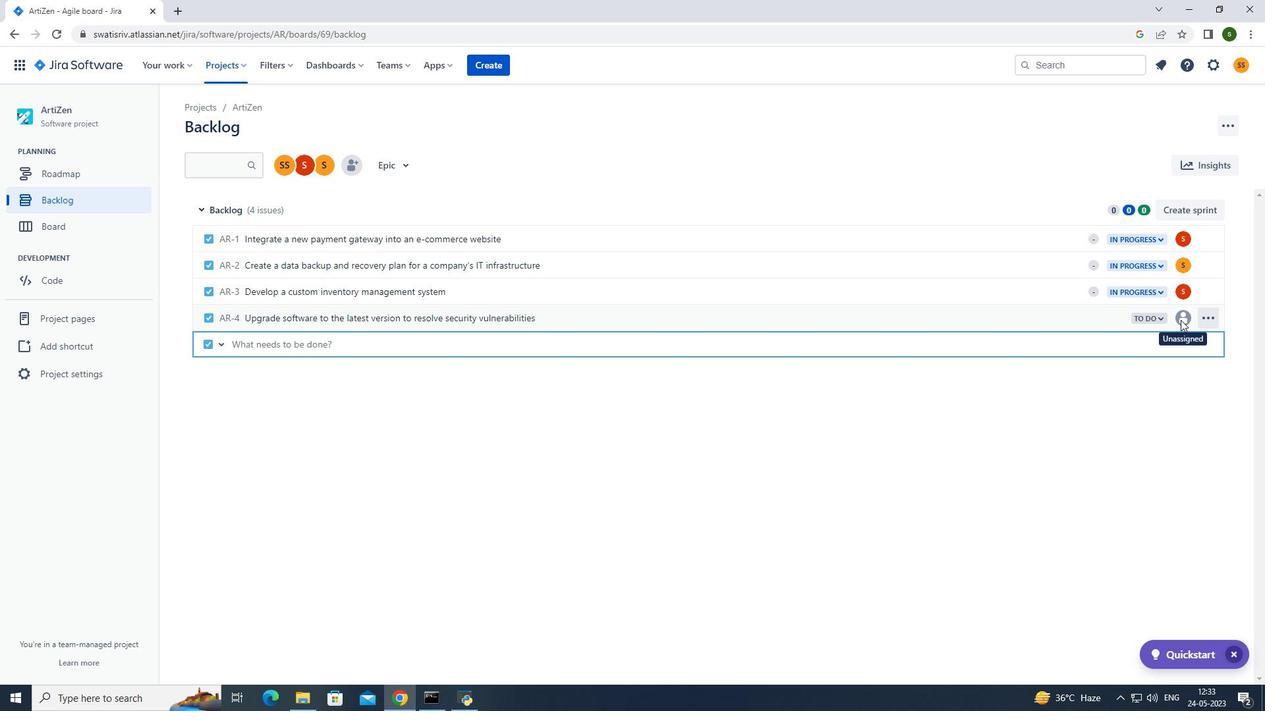 
Action: Mouse moved to (1094, 348)
Screenshot: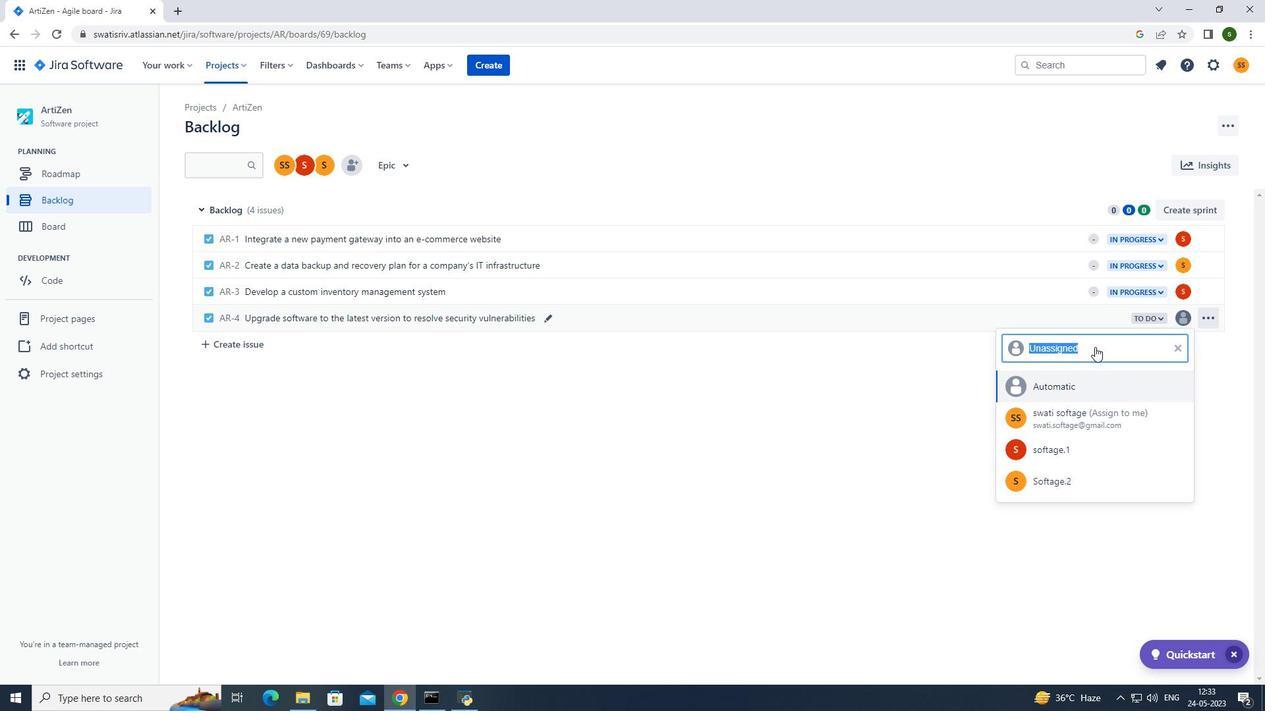 
Action: Key pressed softage.2<Key.shift>@softage.net
Screenshot: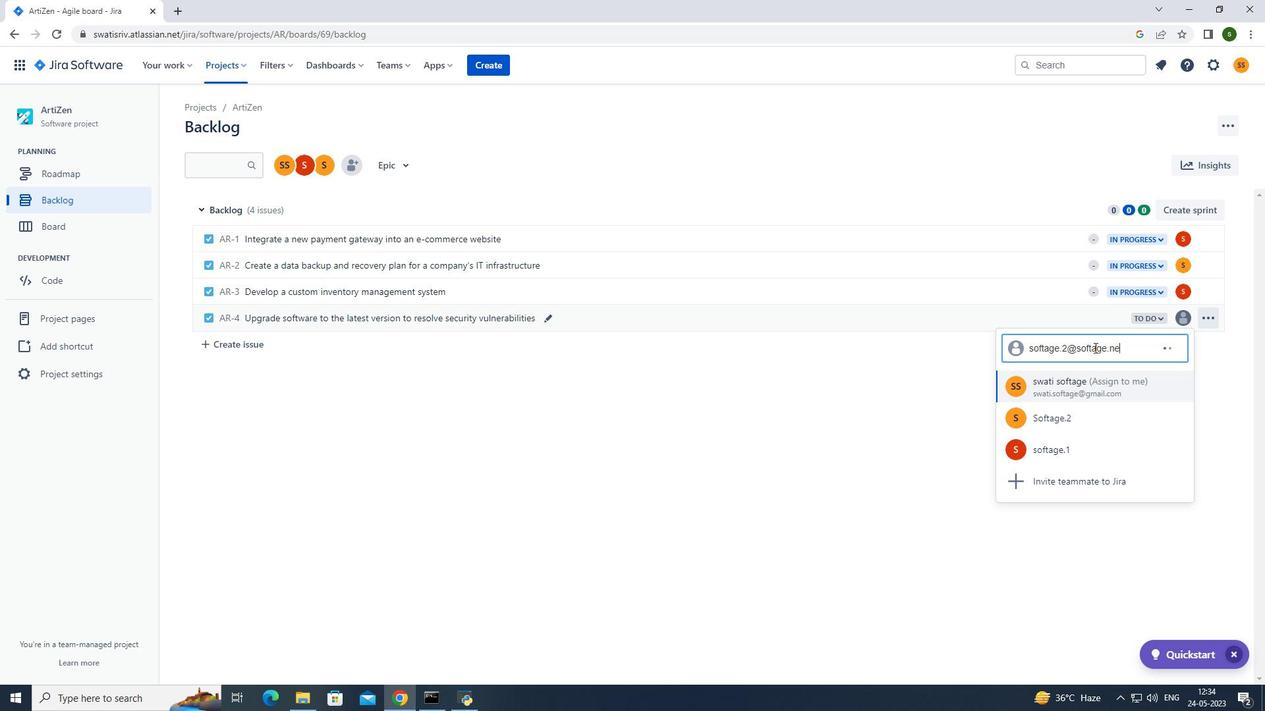 
Action: Mouse moved to (1073, 392)
Screenshot: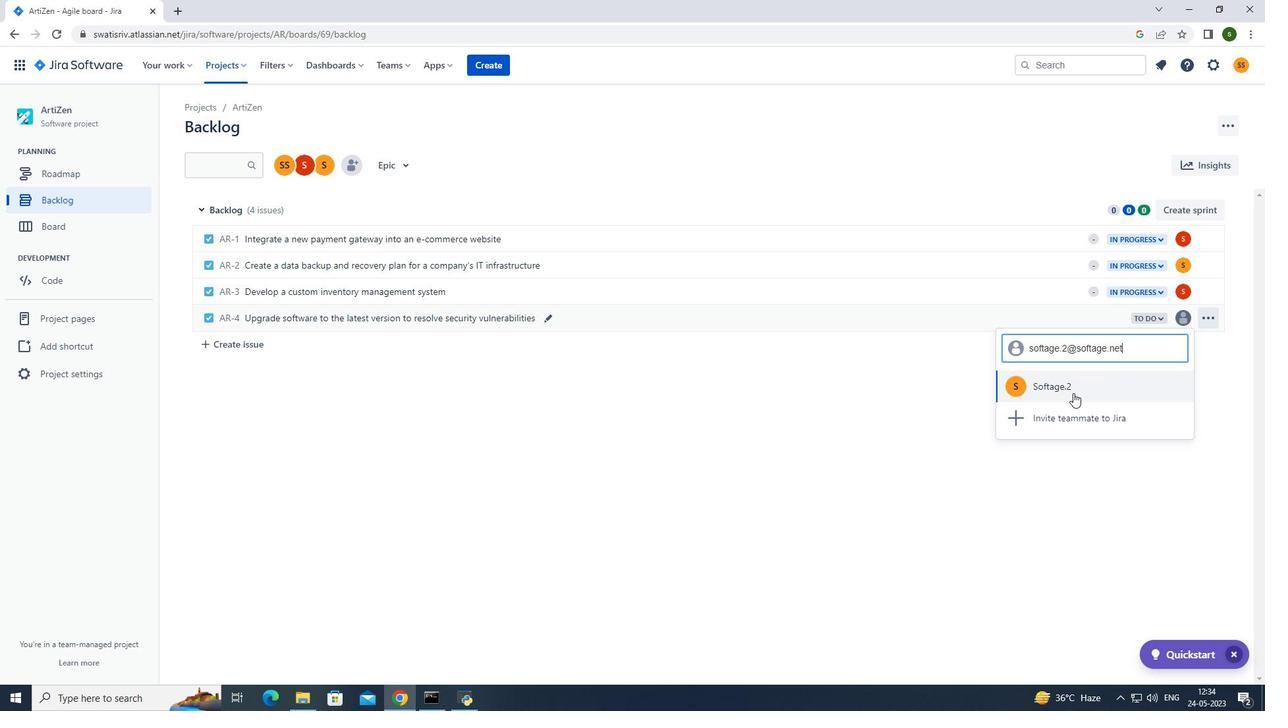 
Action: Mouse pressed left at (1073, 392)
Screenshot: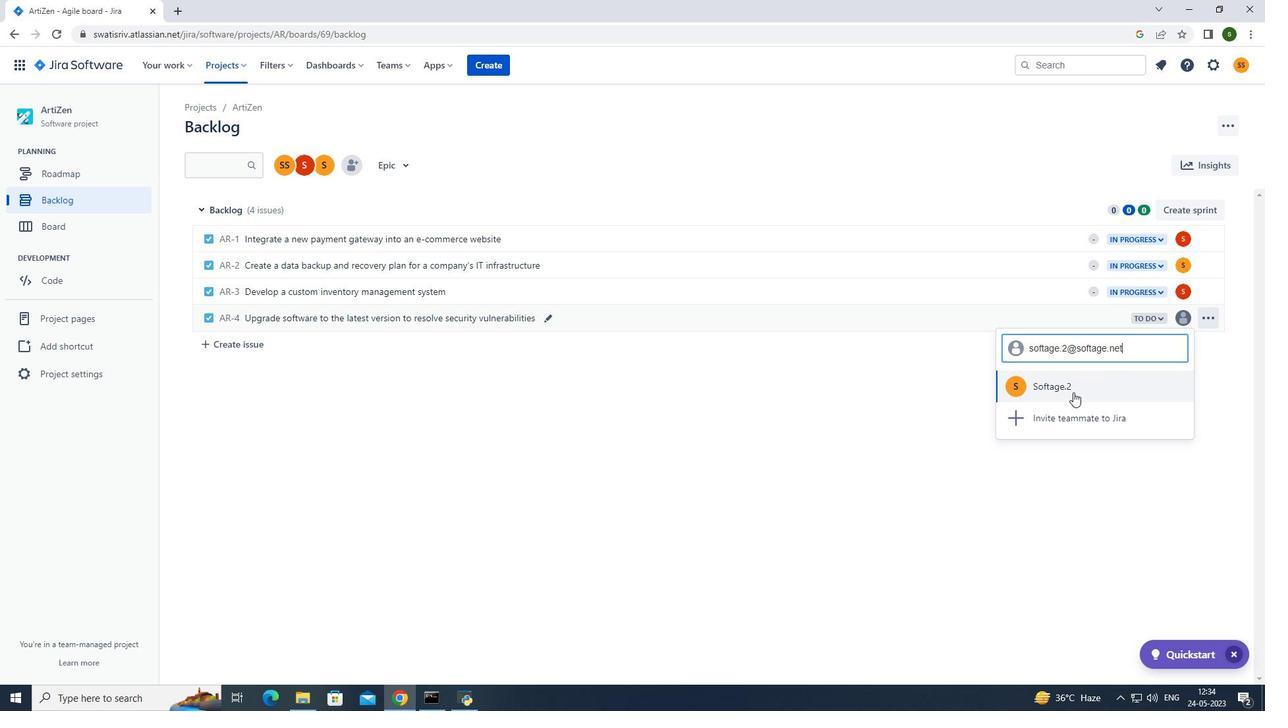 
Action: Mouse moved to (1152, 322)
Screenshot: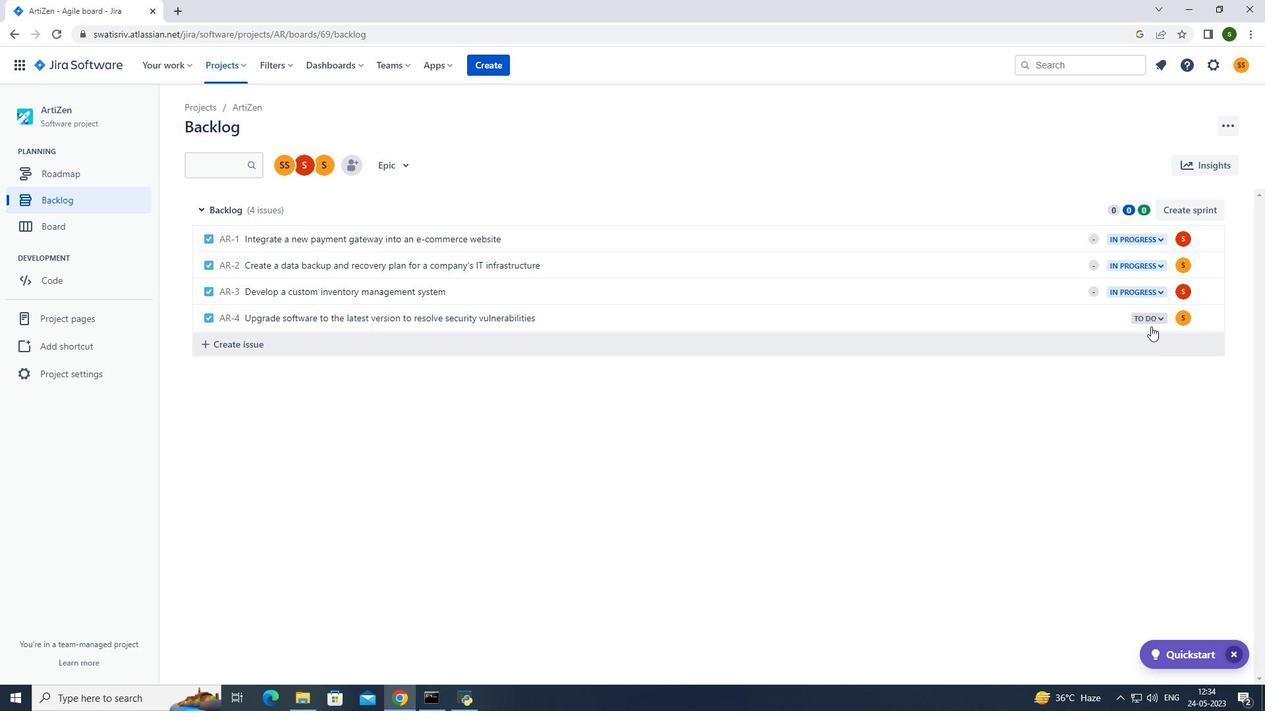 
Action: Mouse pressed left at (1152, 322)
Screenshot: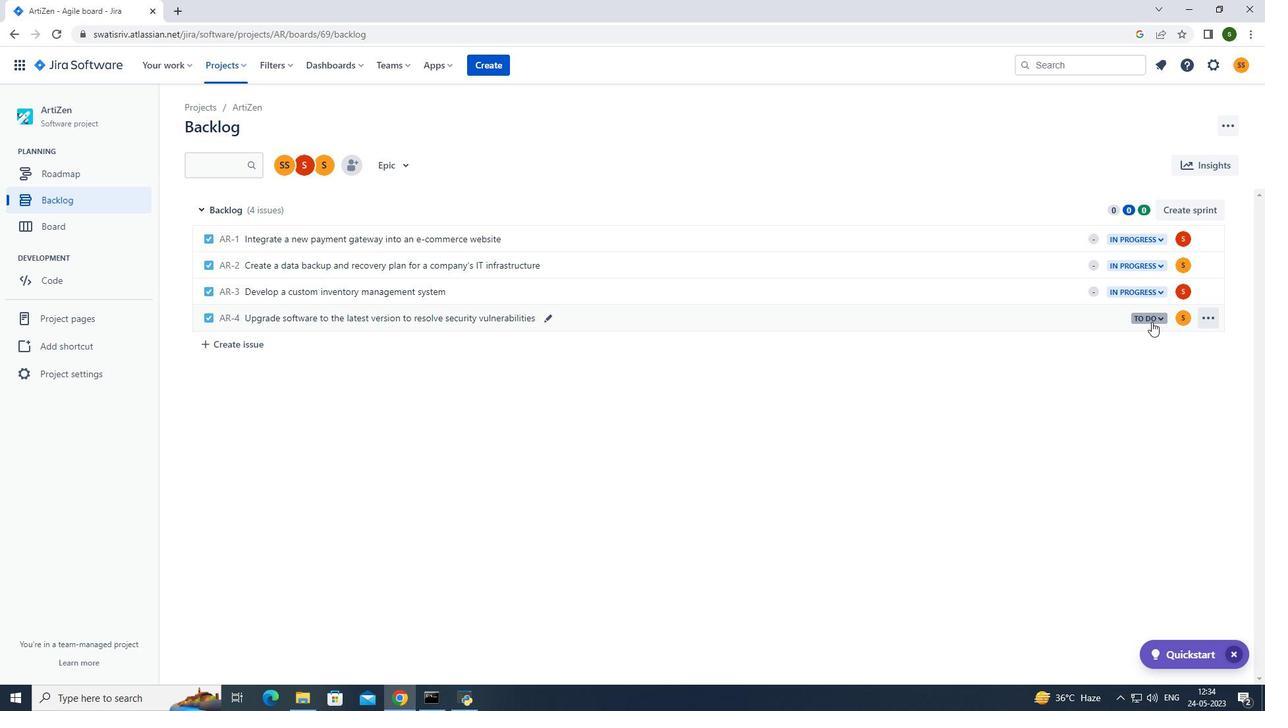 
Action: Mouse moved to (1063, 342)
Screenshot: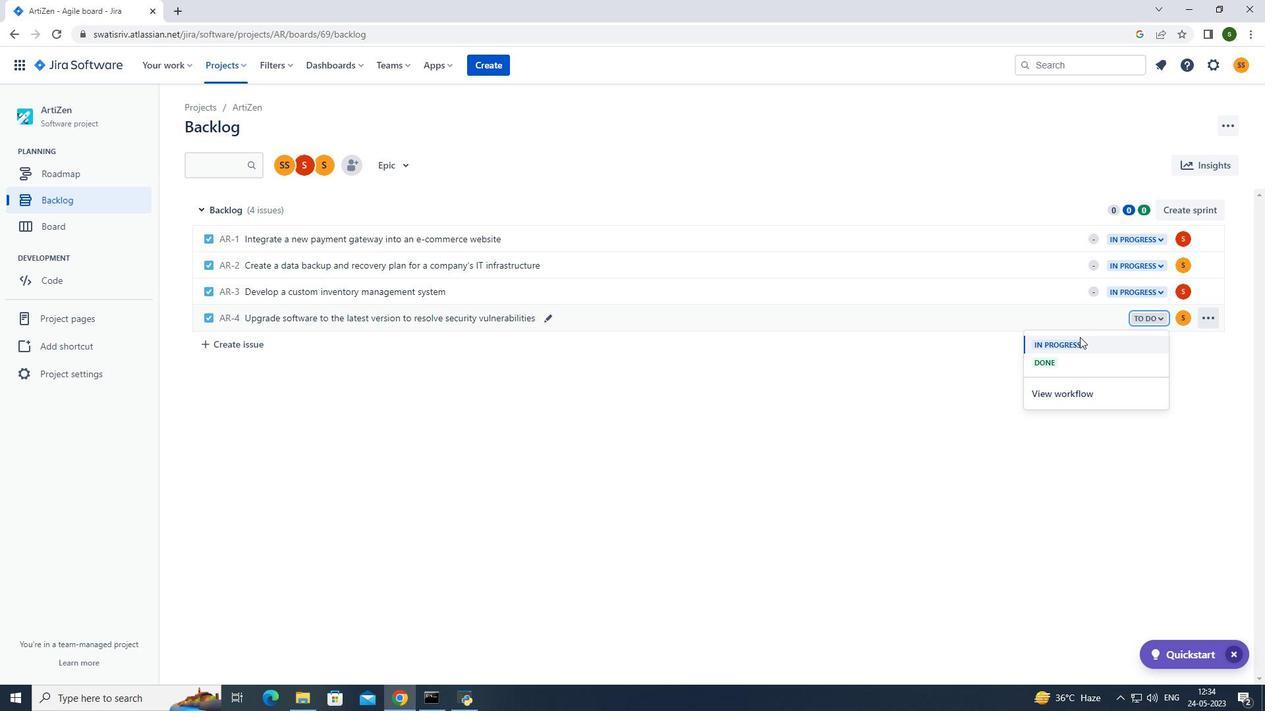 
Action: Mouse pressed left at (1063, 342)
Screenshot: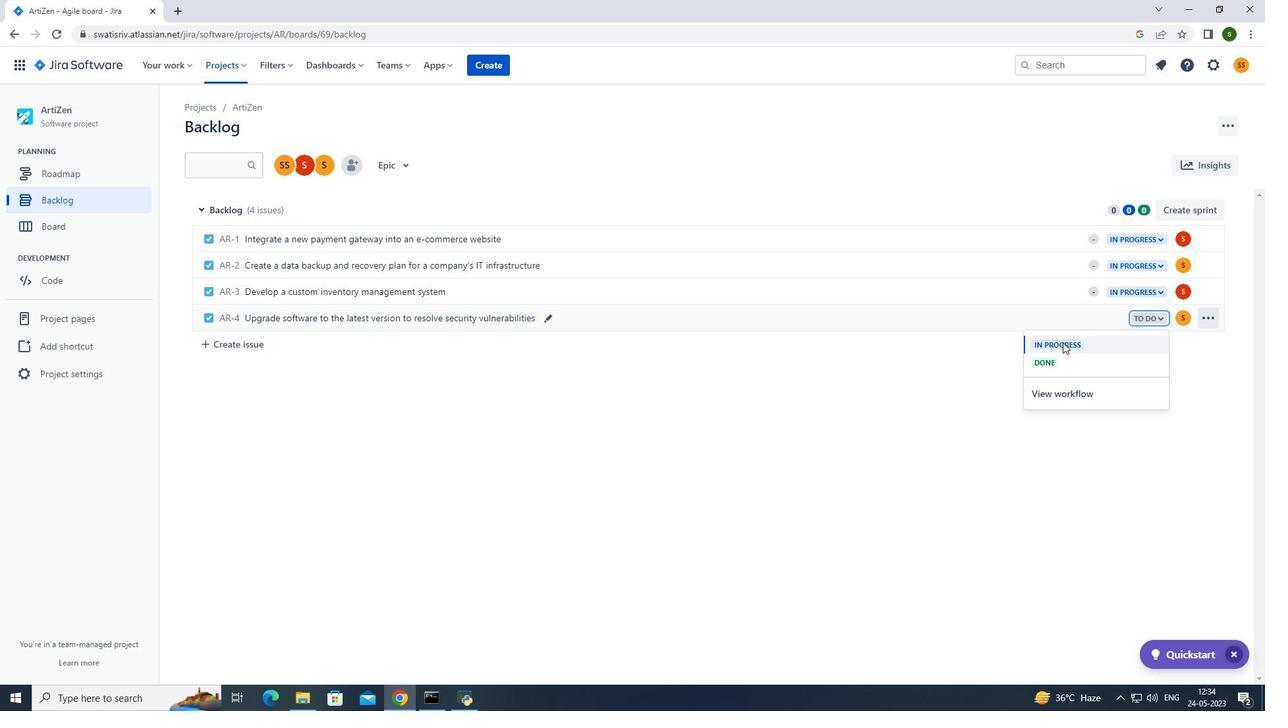 
Action: Mouse moved to (905, 461)
Screenshot: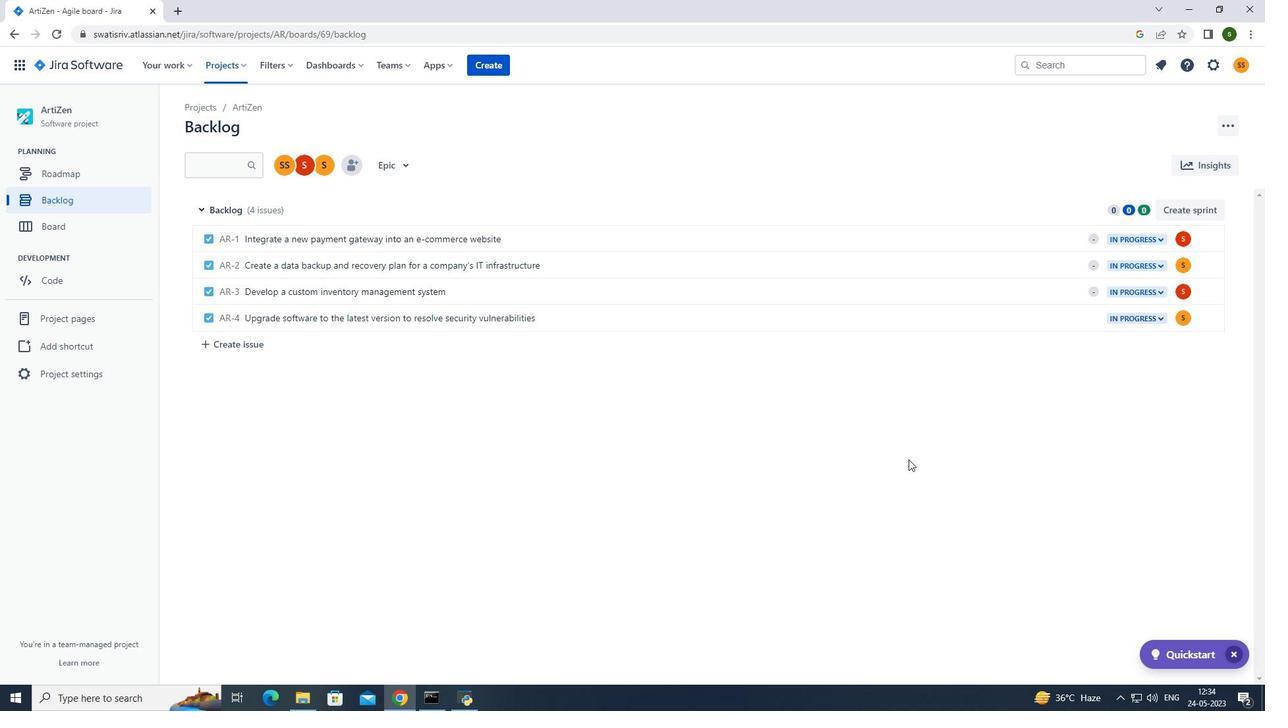 
